 Task: Look for space in Sarzana, Italy from 9th July, 2023 to 16th July, 2023 for 2 adults, 1 child in price range Rs.8000 to Rs.16000. Place can be entire place with 2 bedrooms having 2 beds and 1 bathroom. Property type can be house, flat, guest house. Booking option can be shelf check-in. Required host language is English.
Action: Mouse moved to (499, 137)
Screenshot: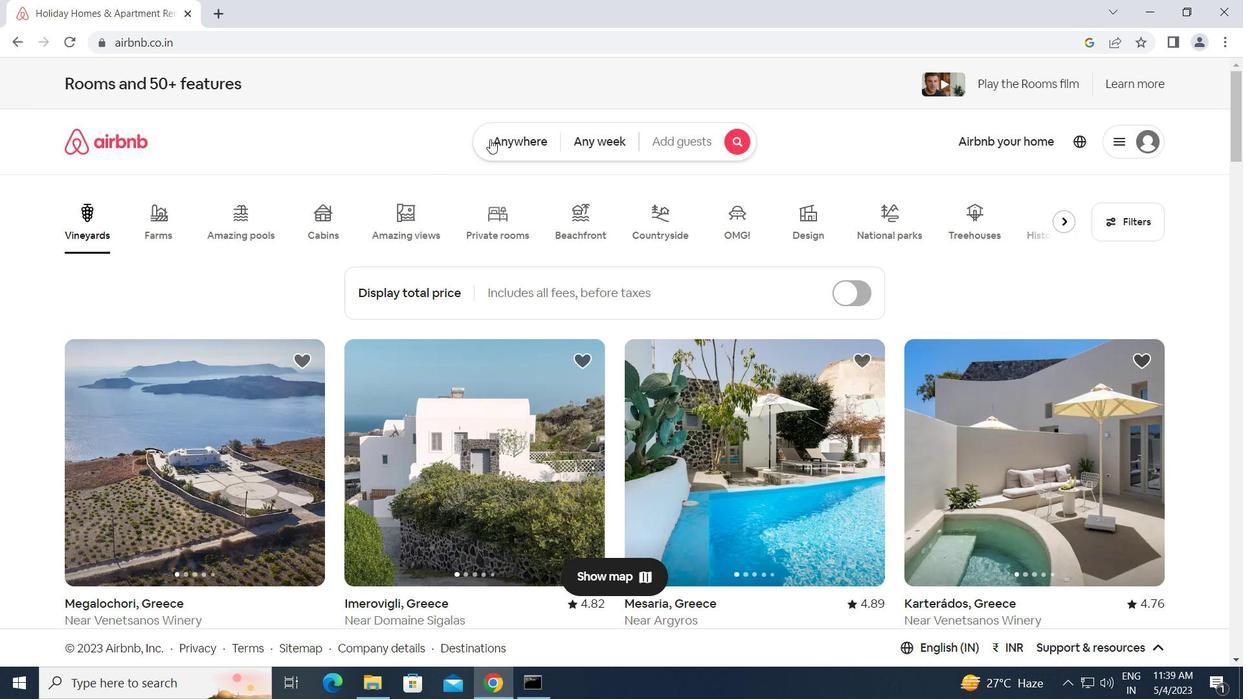 
Action: Mouse pressed left at (499, 137)
Screenshot: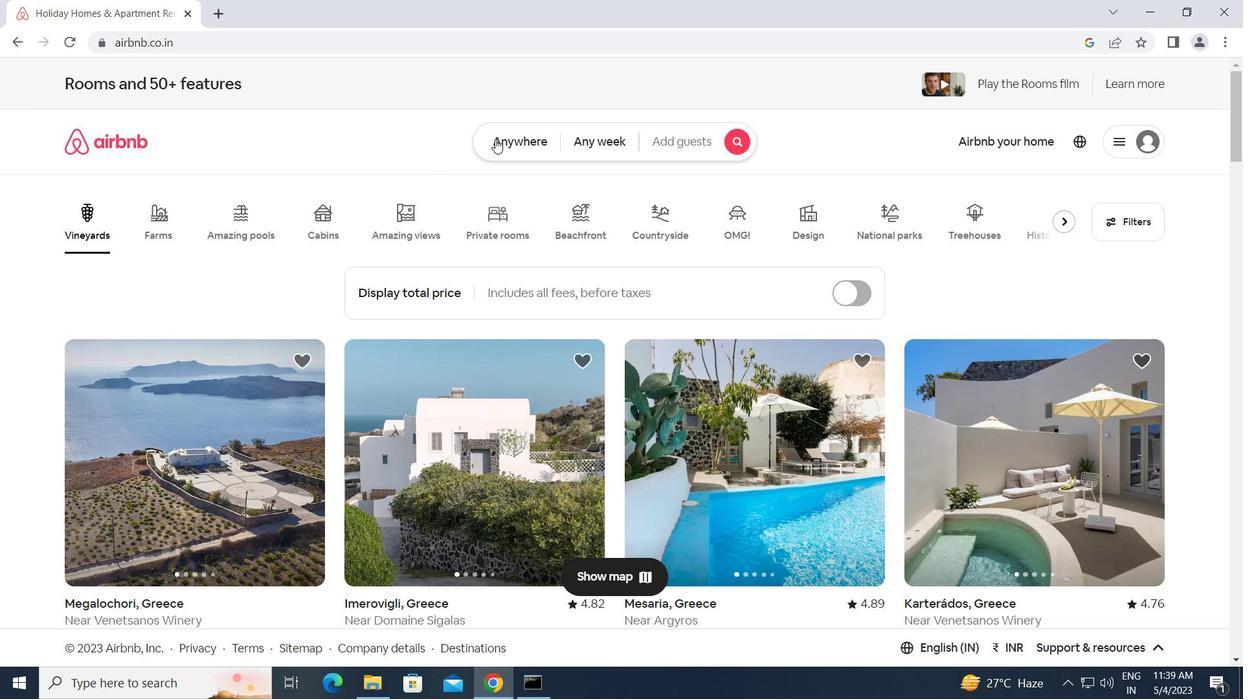 
Action: Mouse moved to (450, 188)
Screenshot: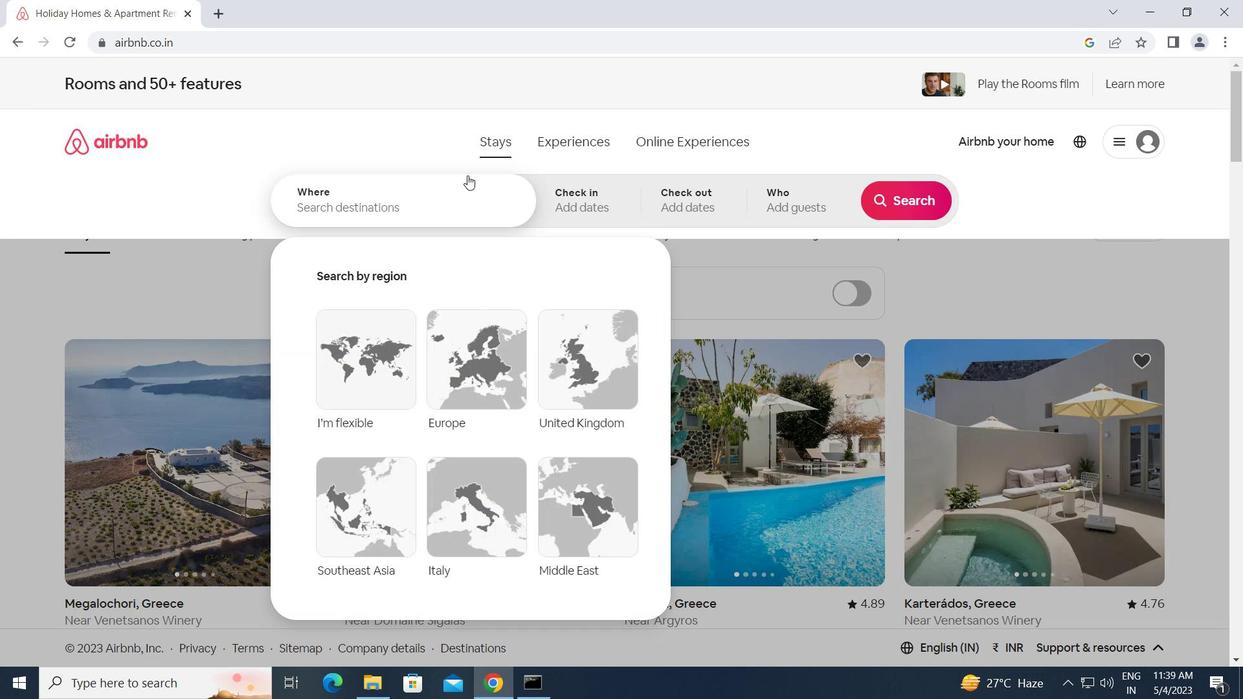 
Action: Mouse pressed left at (450, 188)
Screenshot: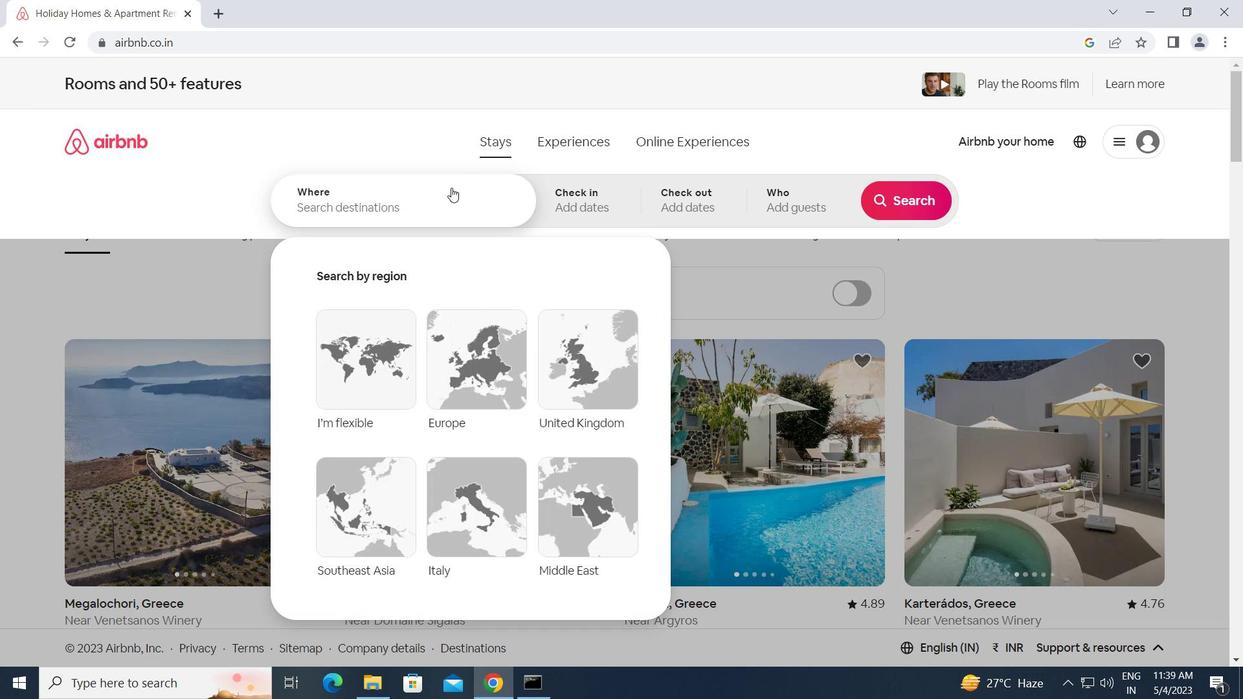 
Action: Mouse moved to (448, 187)
Screenshot: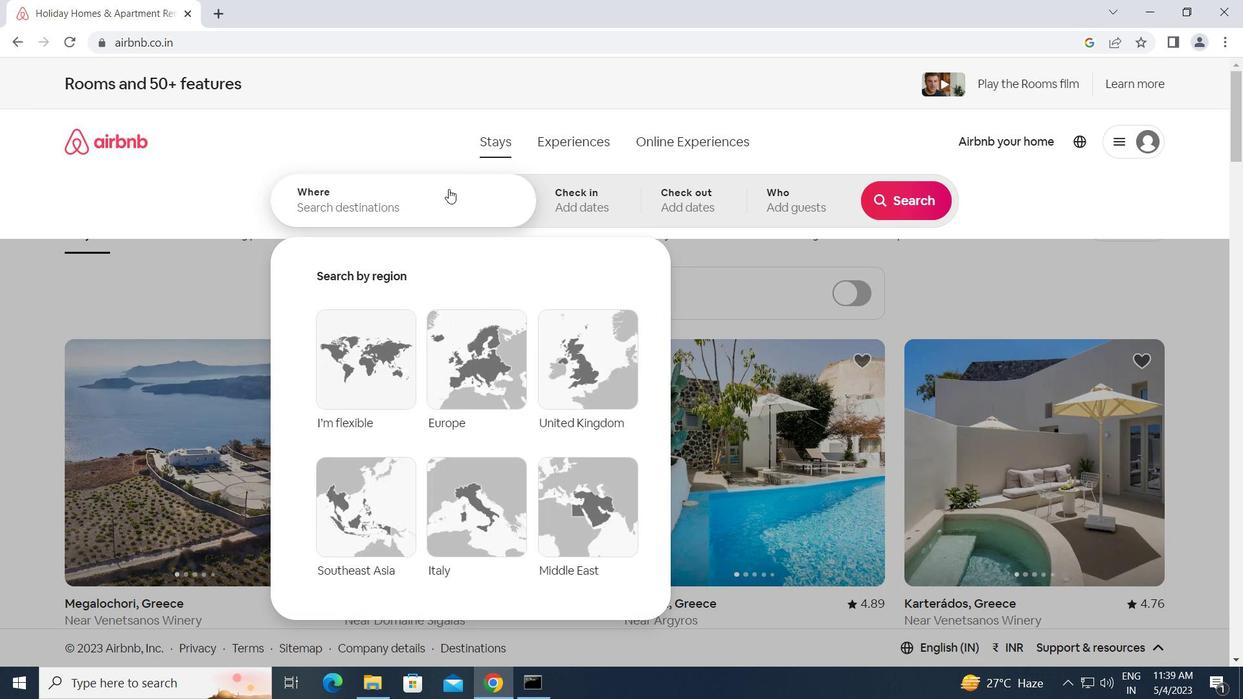 
Action: Key pressed s<Key.caps_lock>arzana,<Key.space><Key.caps_lock>i<Key.caps_lock>taly<Key.enter>
Screenshot: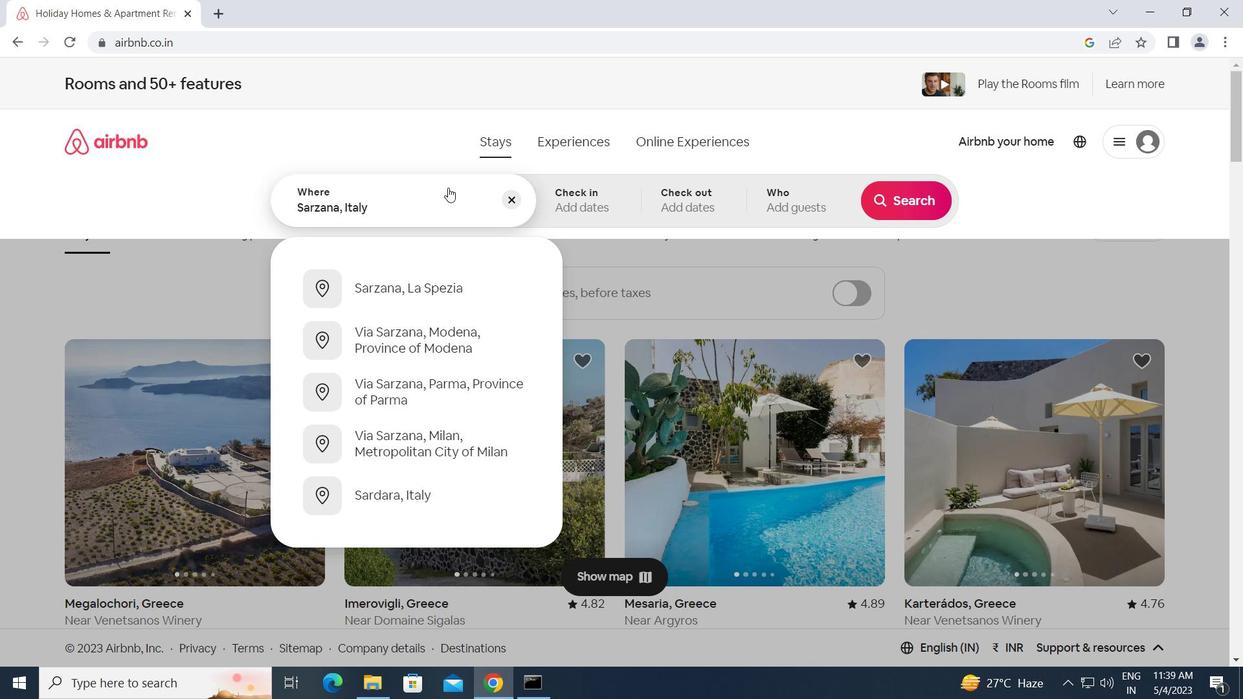 
Action: Mouse moved to (905, 328)
Screenshot: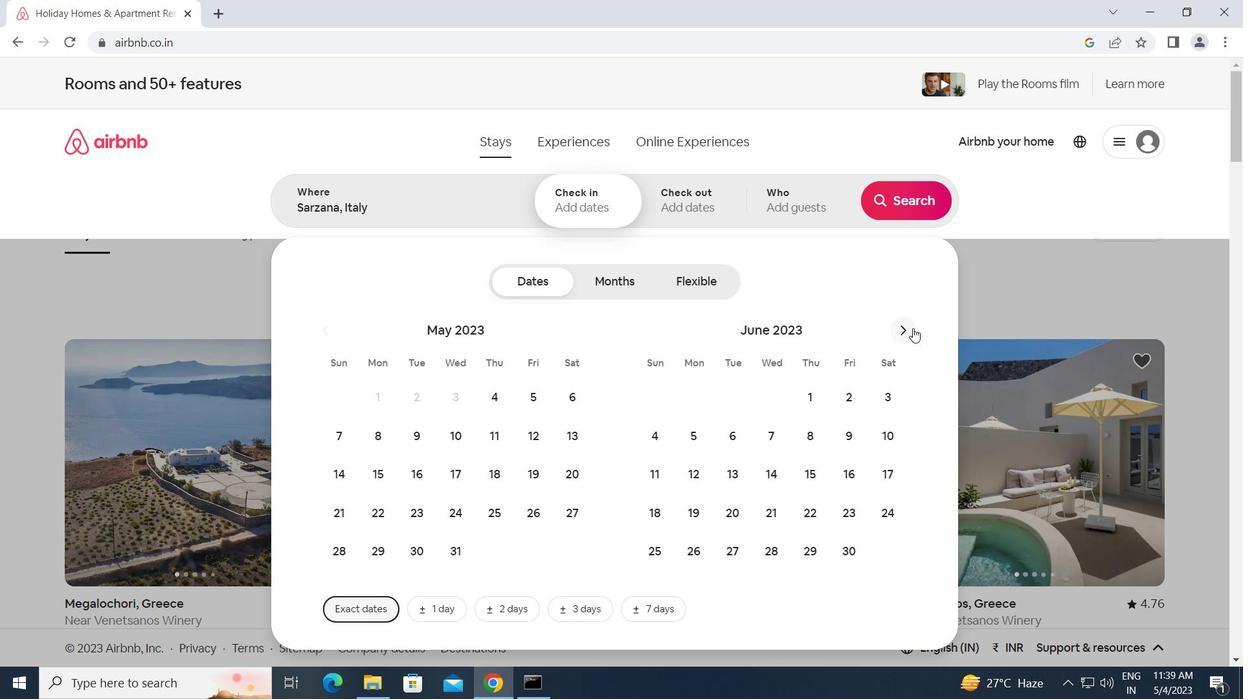 
Action: Mouse pressed left at (905, 328)
Screenshot: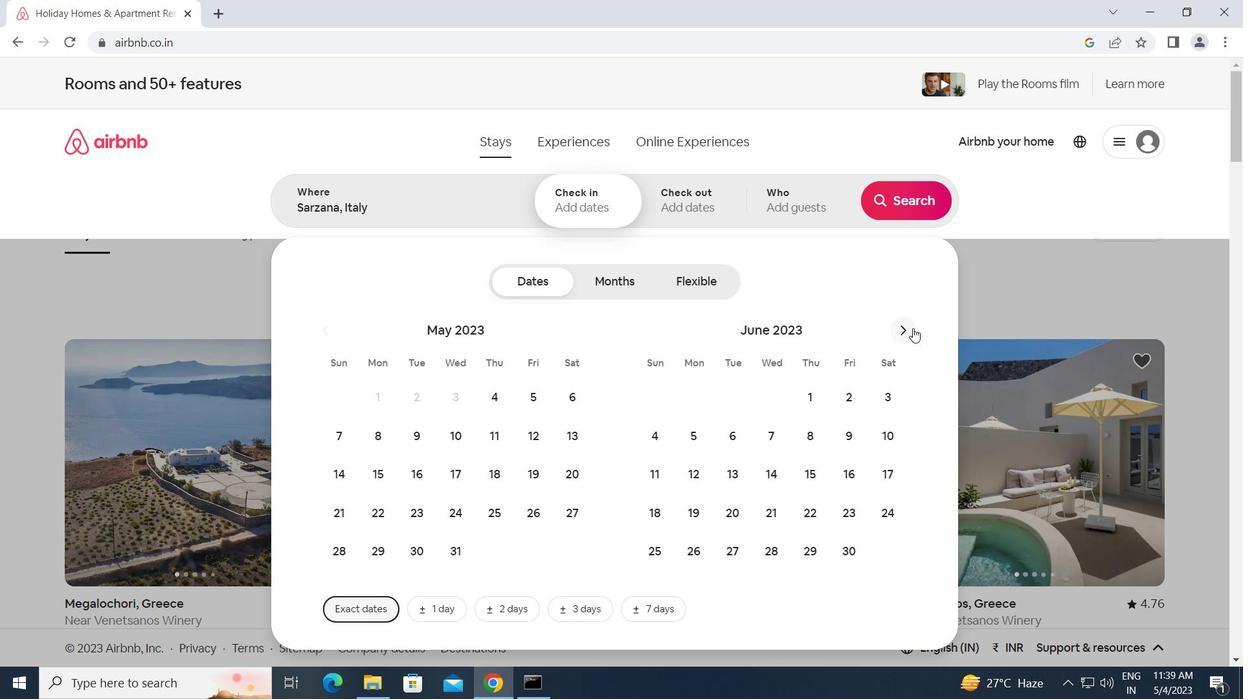 
Action: Mouse moved to (656, 478)
Screenshot: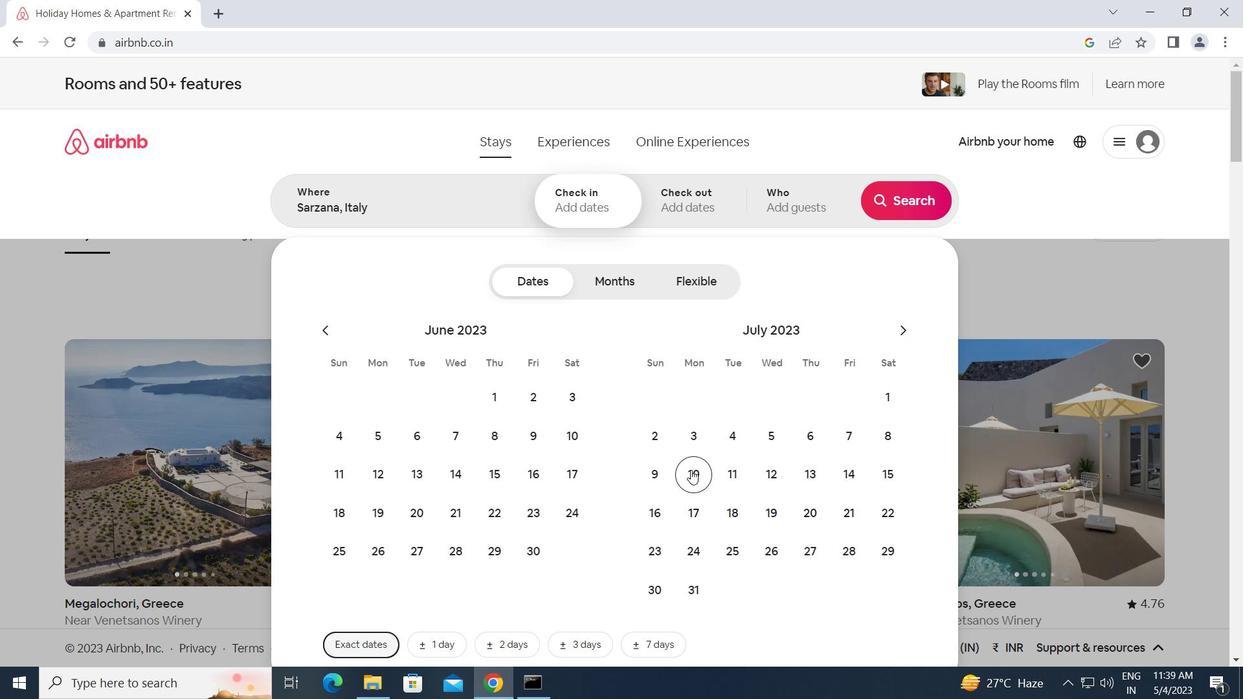 
Action: Mouse pressed left at (656, 478)
Screenshot: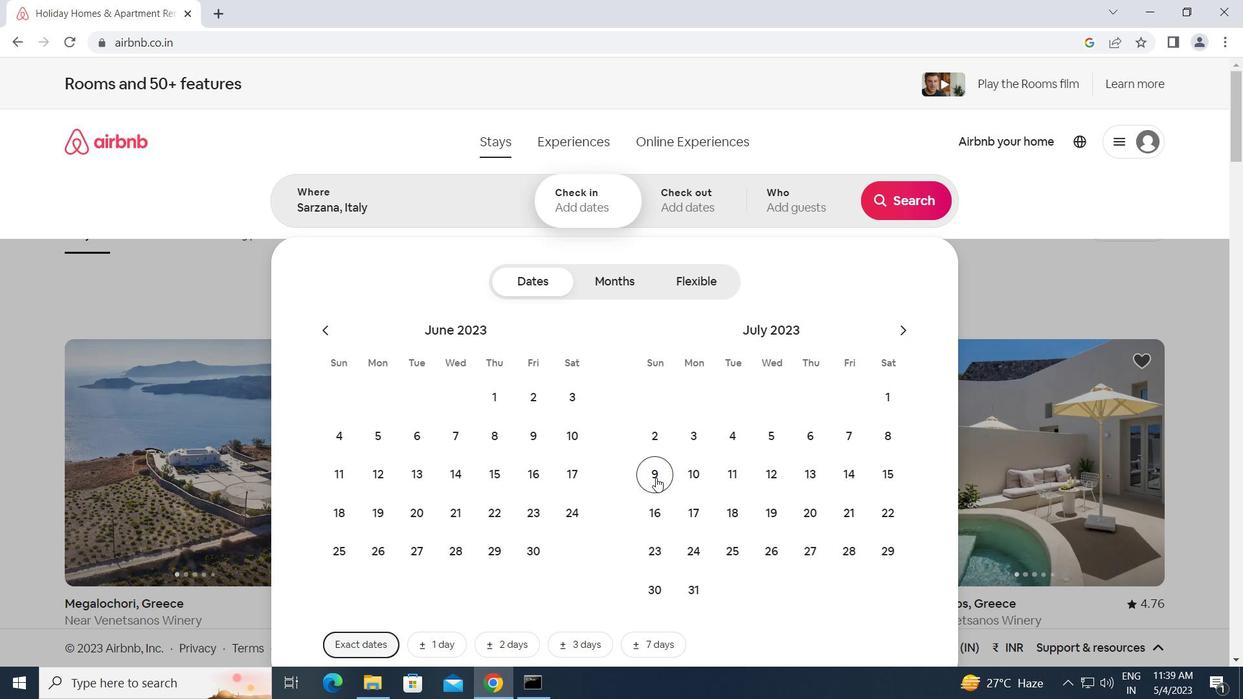 
Action: Mouse moved to (655, 516)
Screenshot: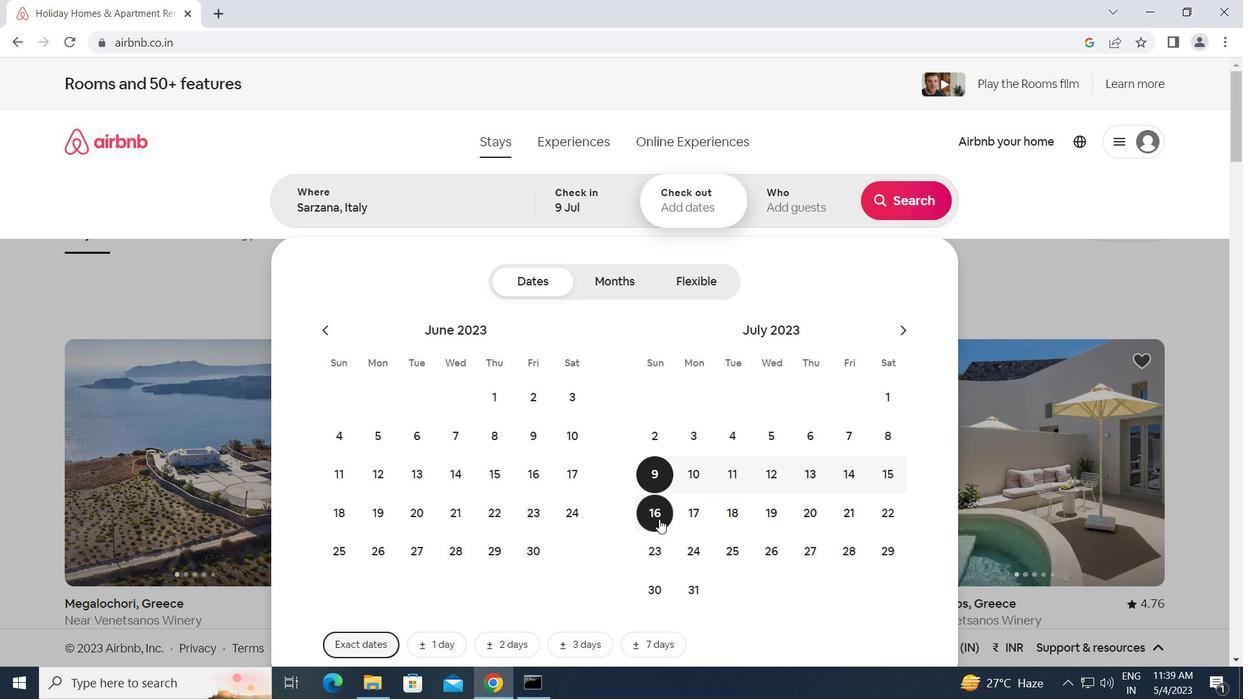 
Action: Mouse pressed left at (655, 516)
Screenshot: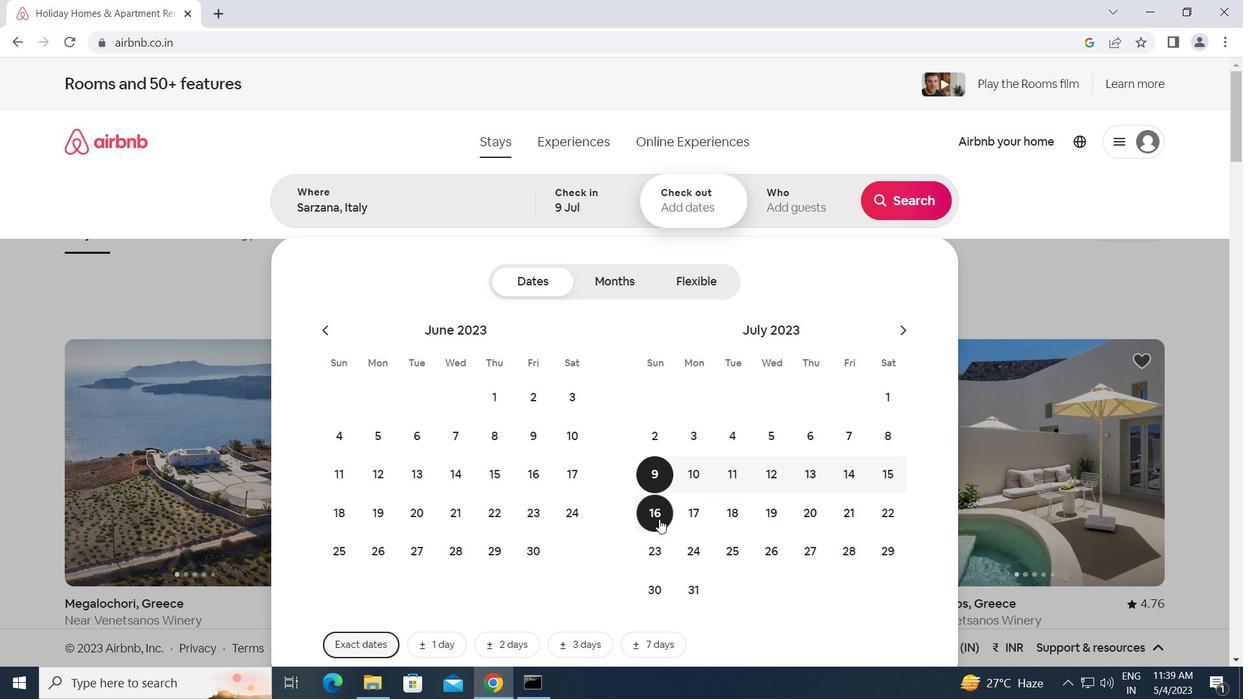 
Action: Mouse moved to (790, 202)
Screenshot: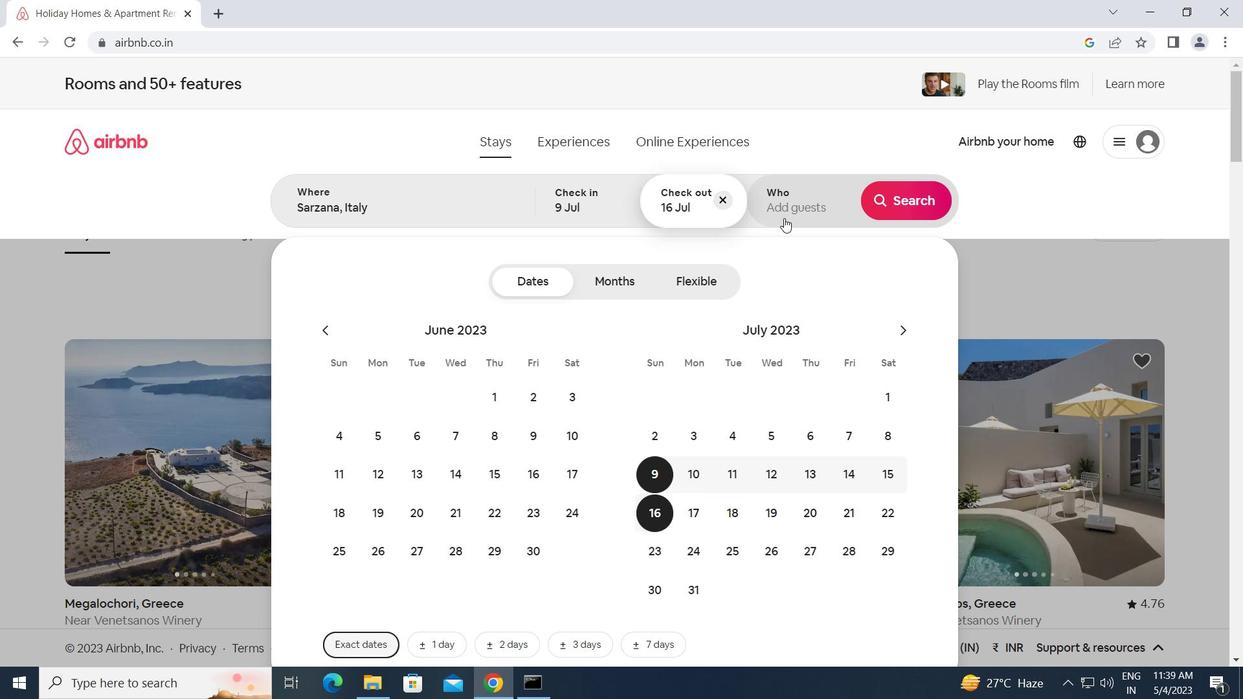 
Action: Mouse pressed left at (790, 202)
Screenshot: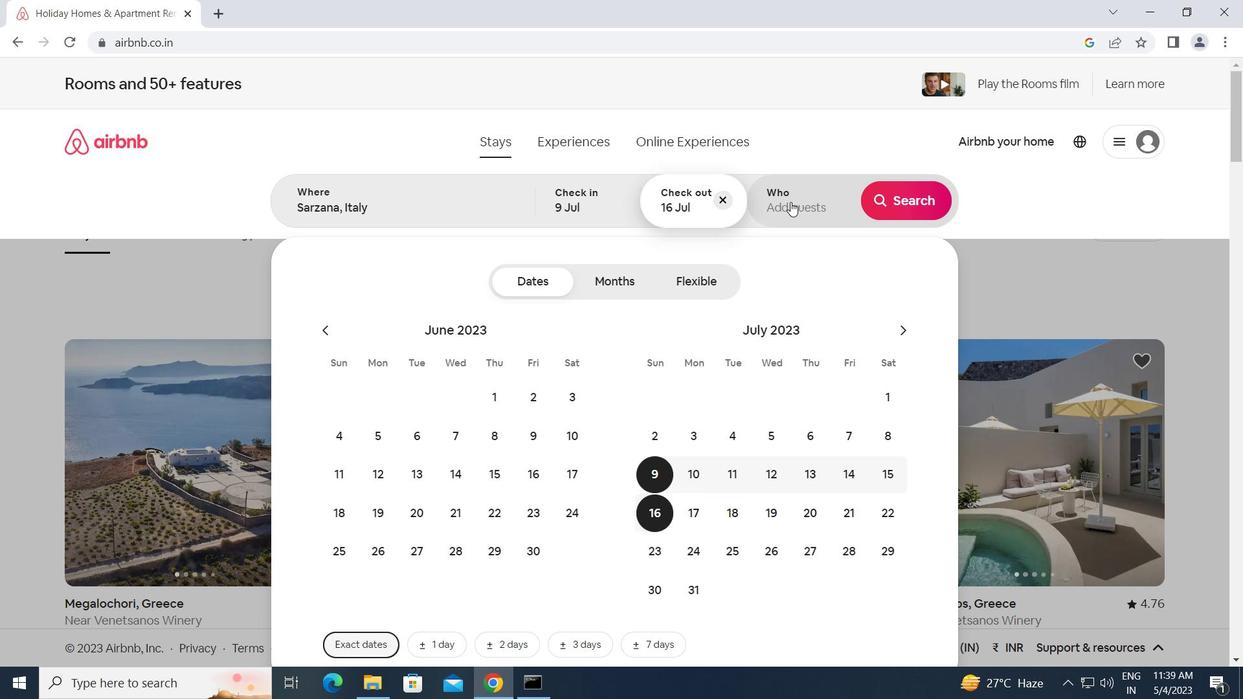 
Action: Mouse moved to (907, 284)
Screenshot: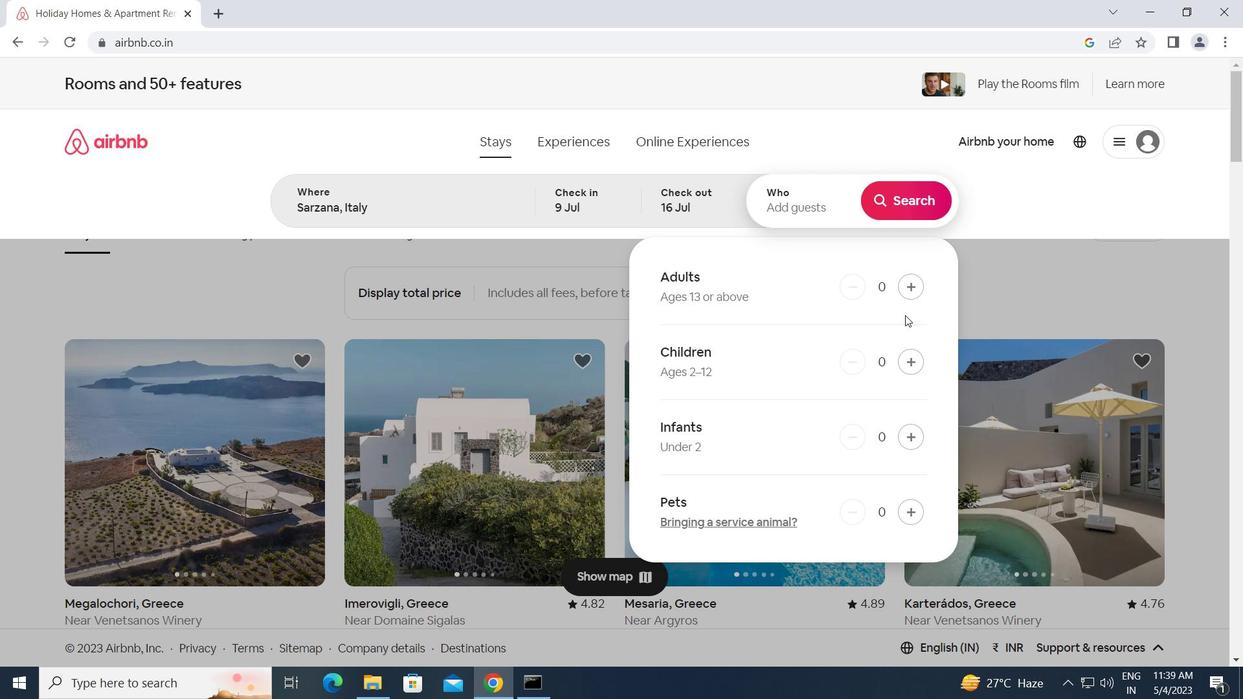 
Action: Mouse pressed left at (907, 284)
Screenshot: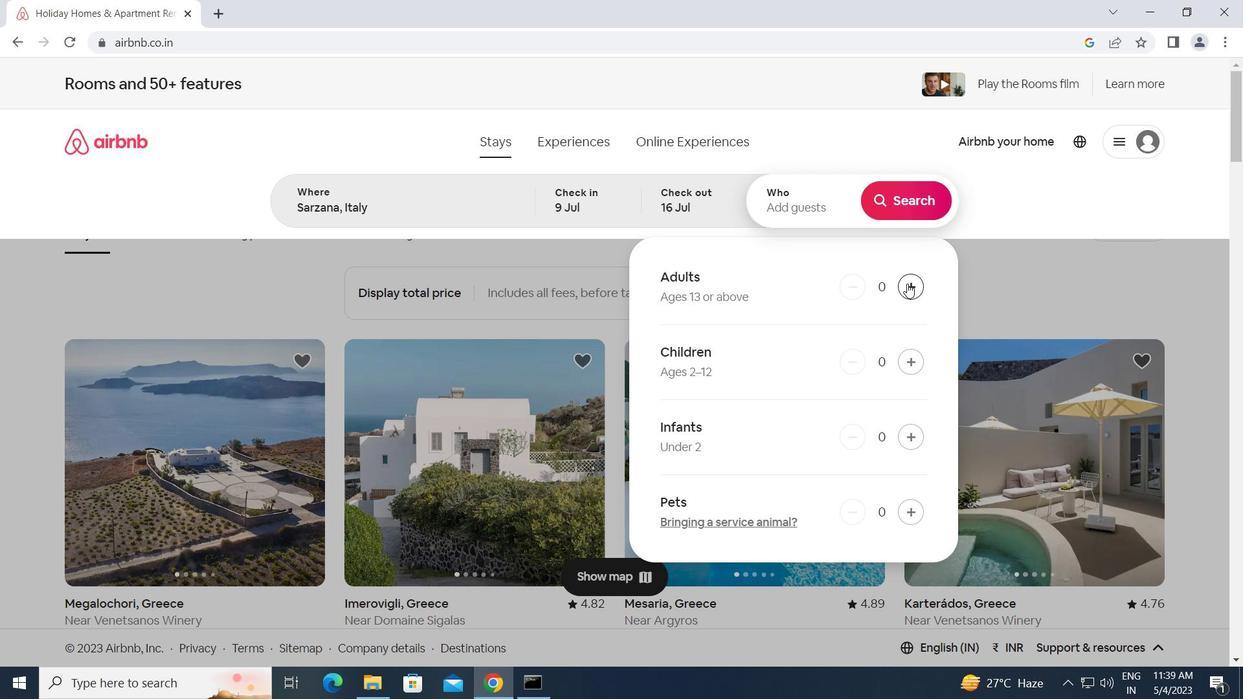 
Action: Mouse pressed left at (907, 284)
Screenshot: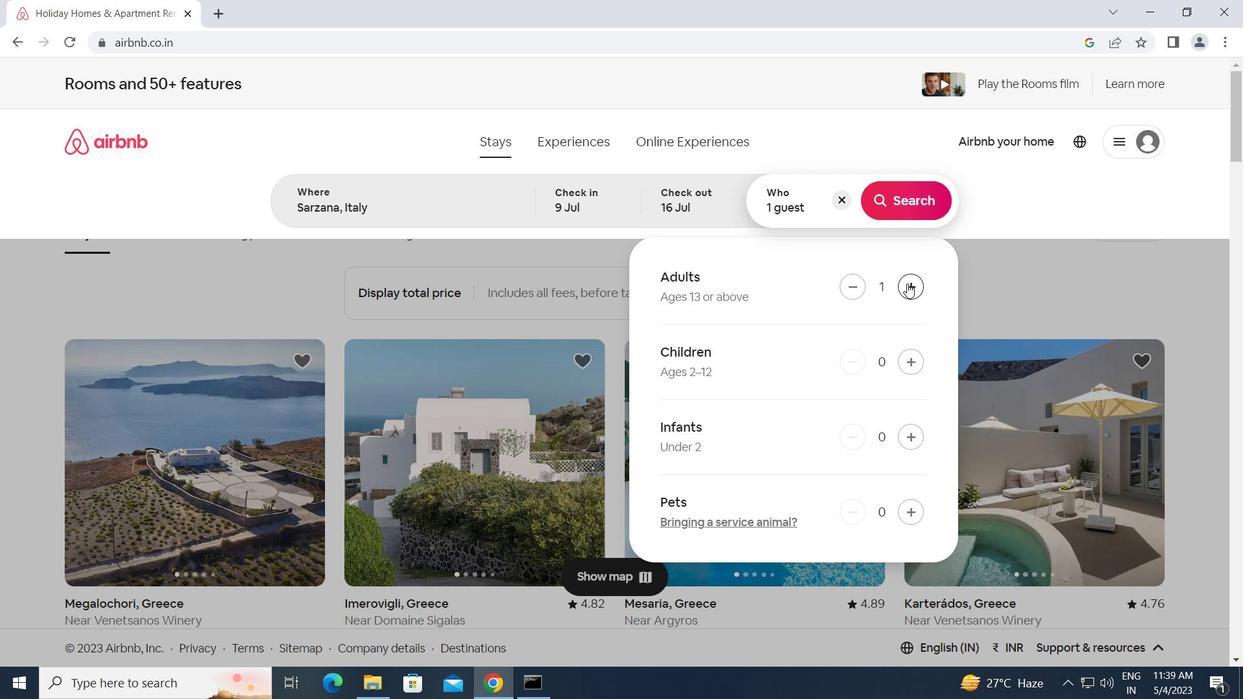 
Action: Mouse moved to (916, 363)
Screenshot: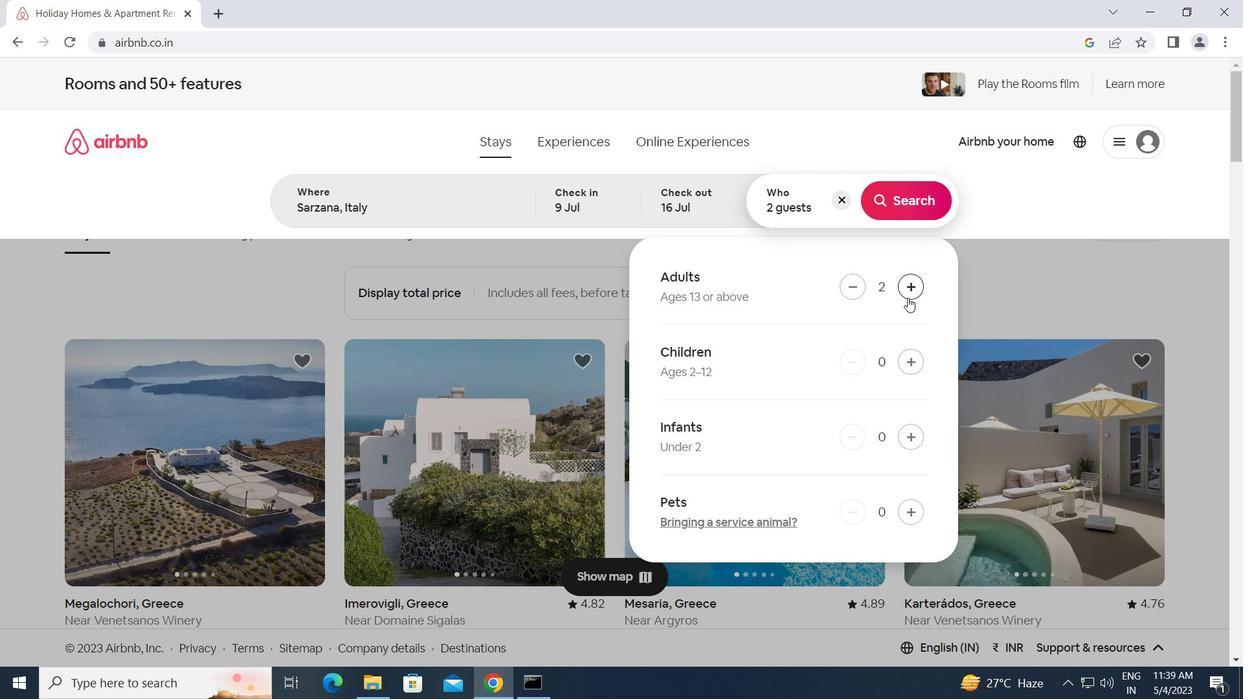 
Action: Mouse pressed left at (916, 363)
Screenshot: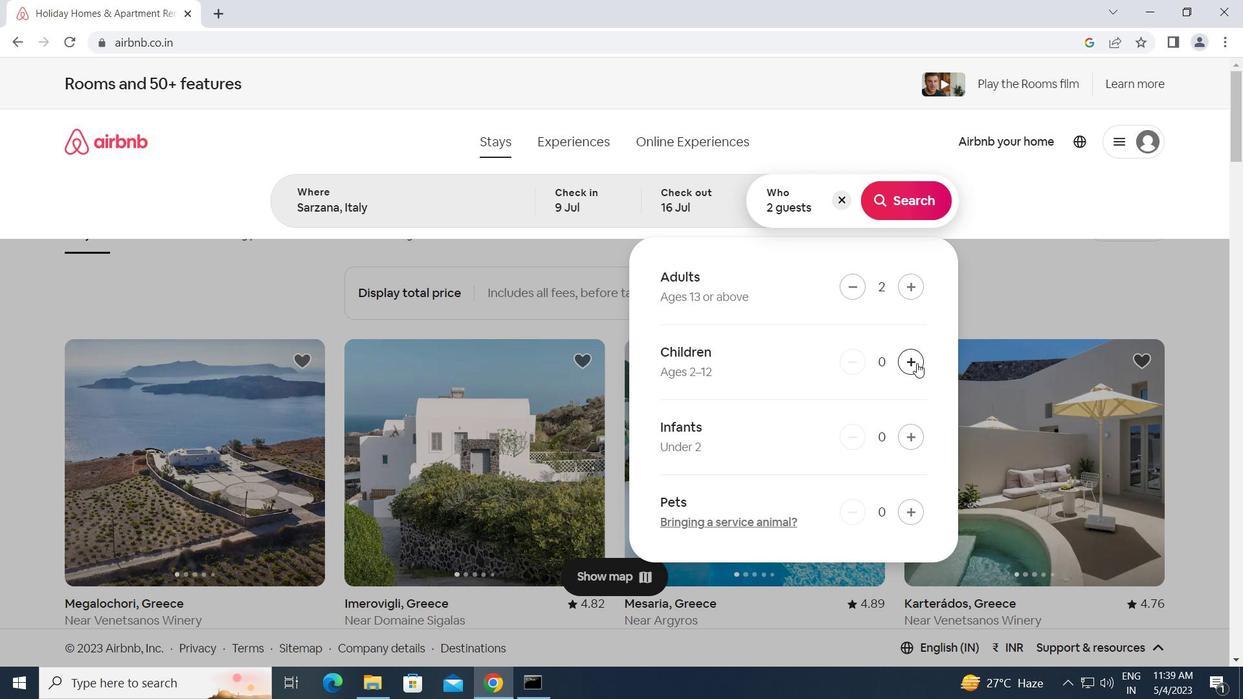 
Action: Mouse moved to (898, 203)
Screenshot: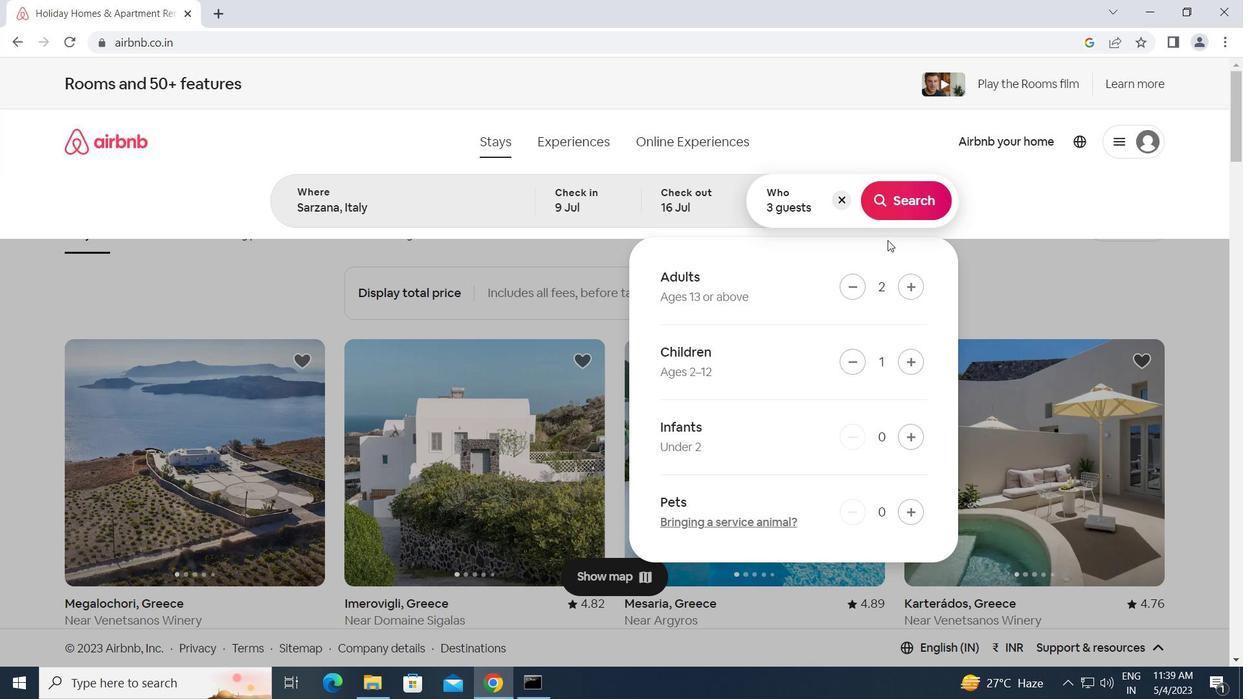 
Action: Mouse pressed left at (898, 203)
Screenshot: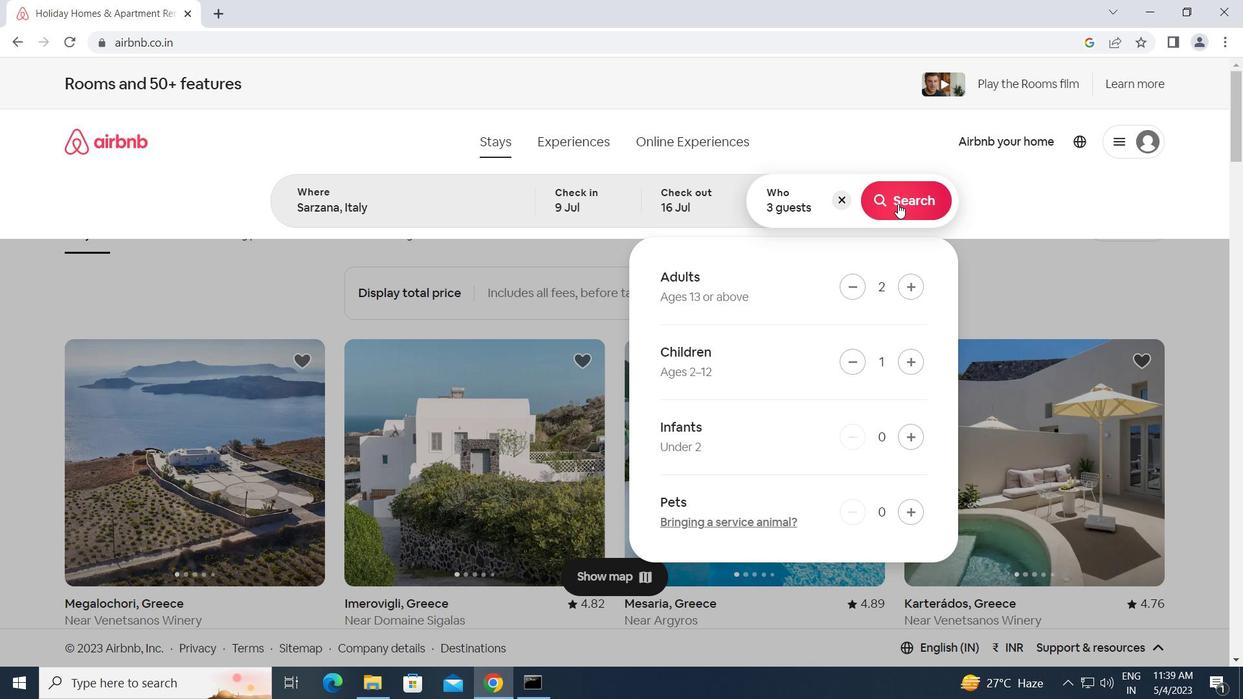 
Action: Mouse moved to (1173, 154)
Screenshot: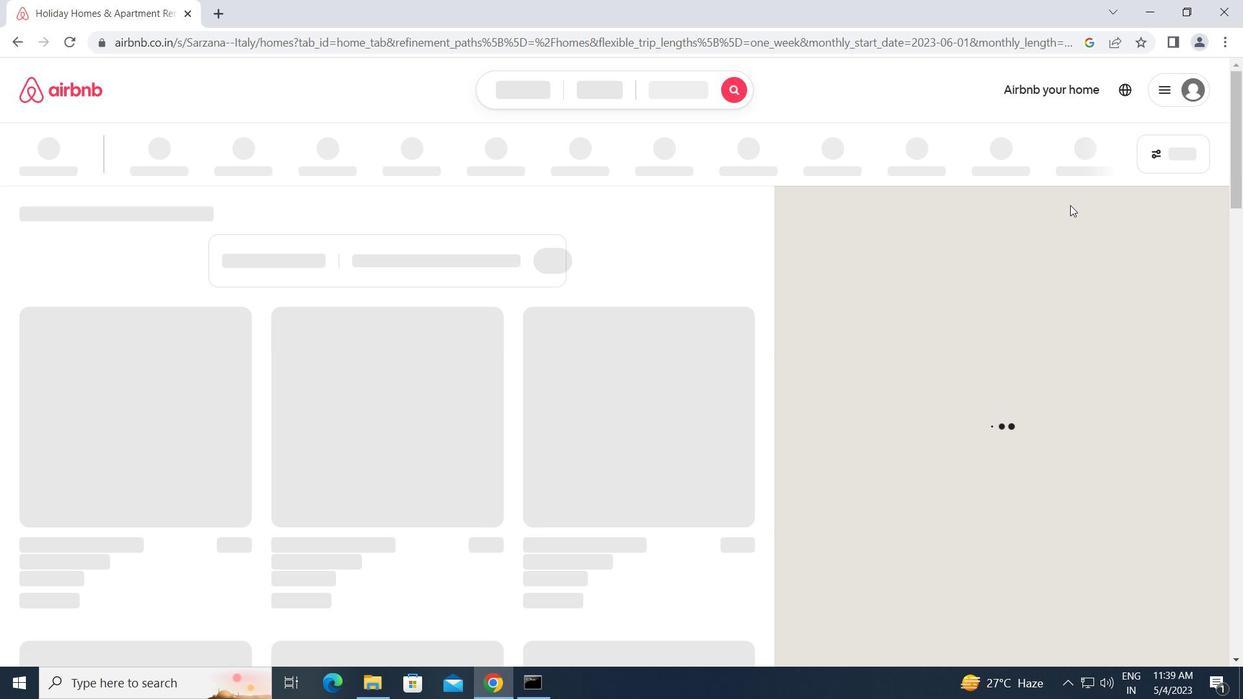 
Action: Mouse pressed left at (1173, 154)
Screenshot: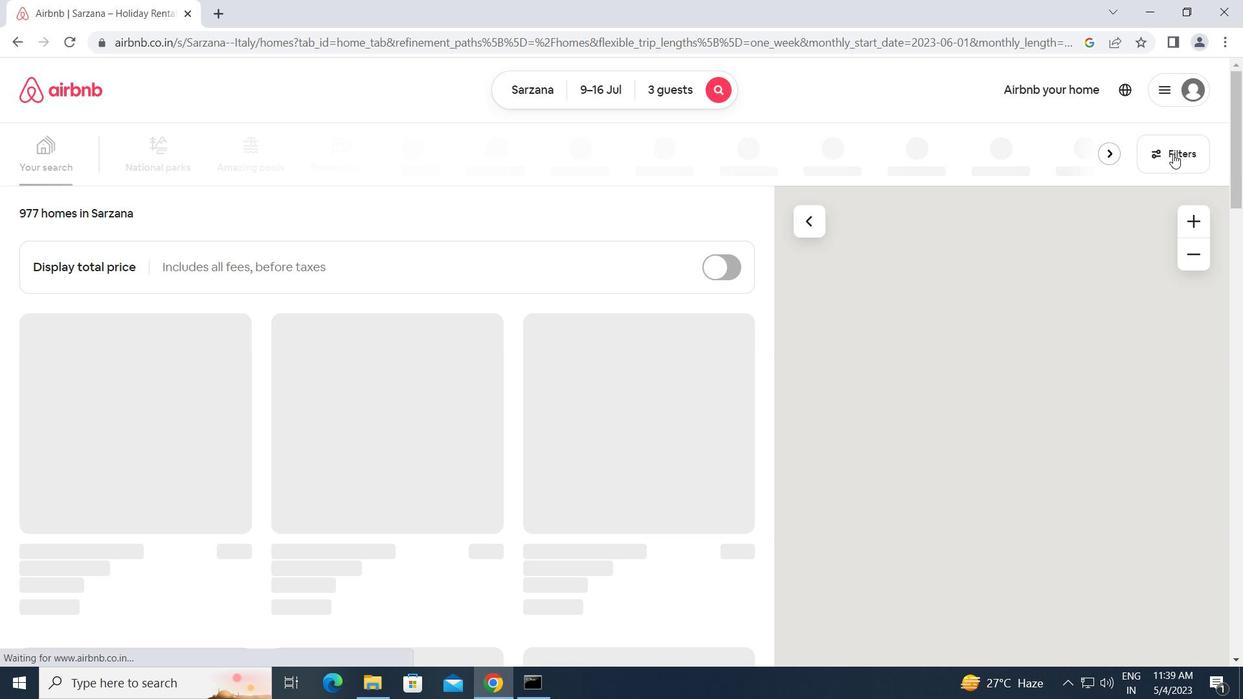 
Action: Mouse moved to (416, 359)
Screenshot: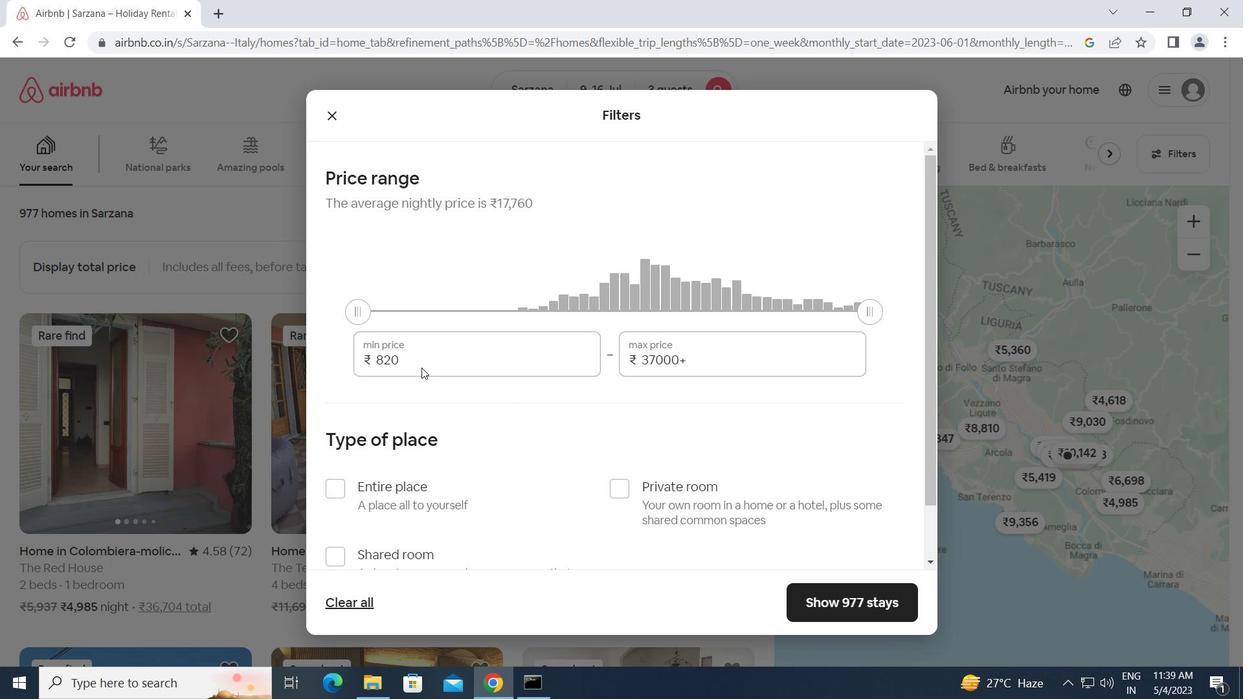
Action: Mouse pressed left at (416, 359)
Screenshot: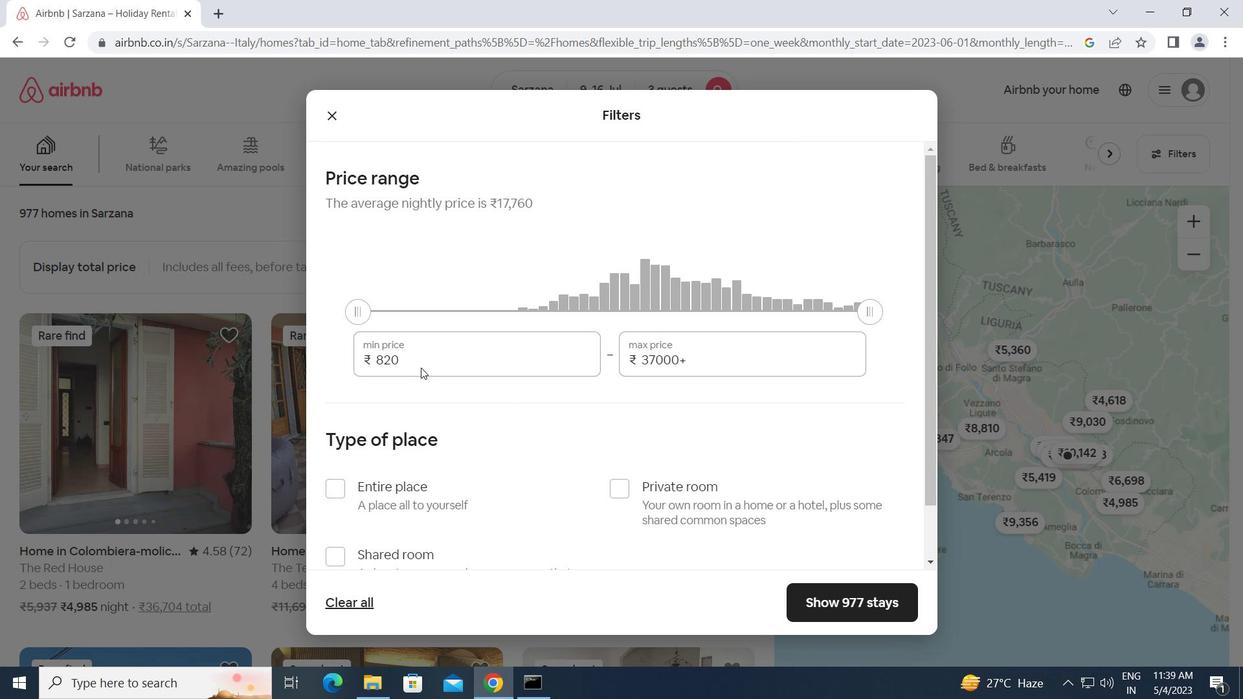 
Action: Mouse moved to (374, 362)
Screenshot: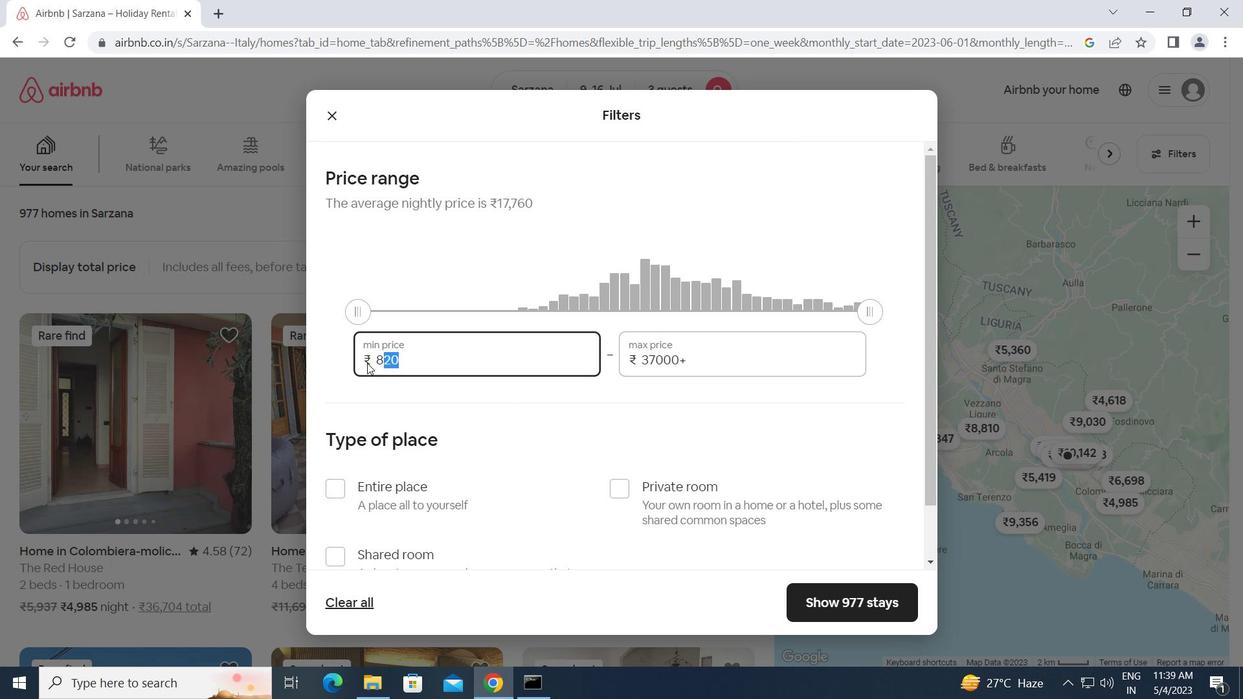 
Action: Key pressed 8000<Key.tab>16000
Screenshot: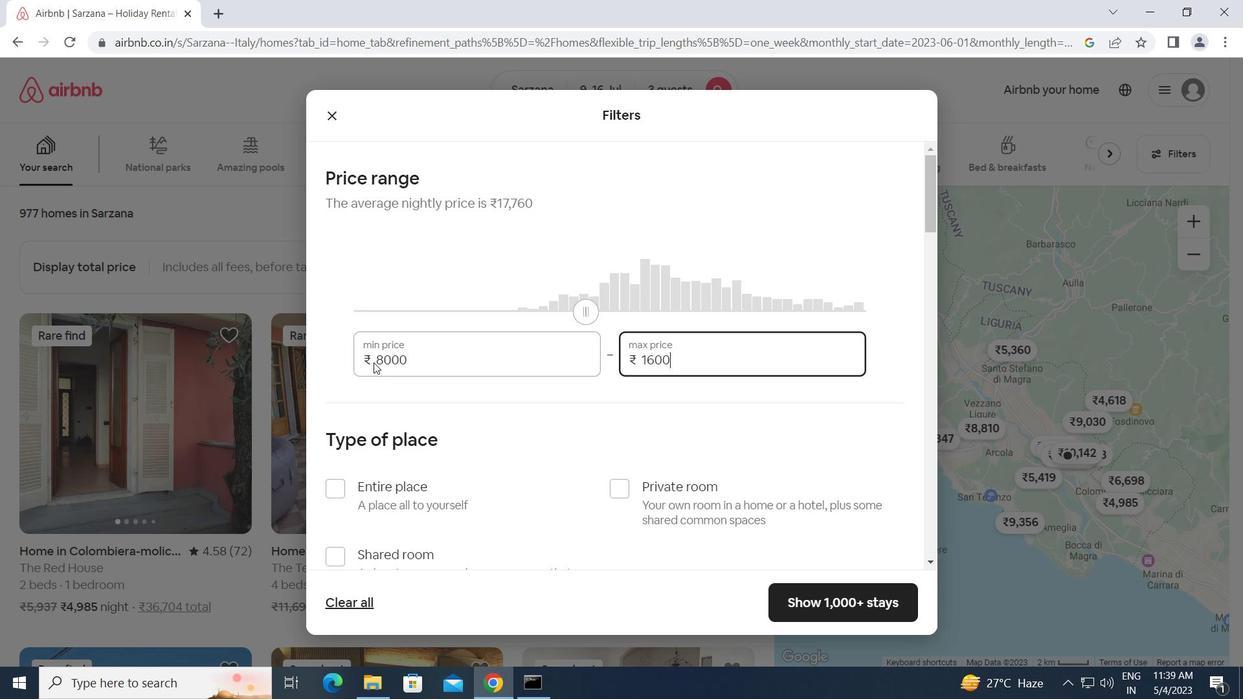 
Action: Mouse moved to (480, 448)
Screenshot: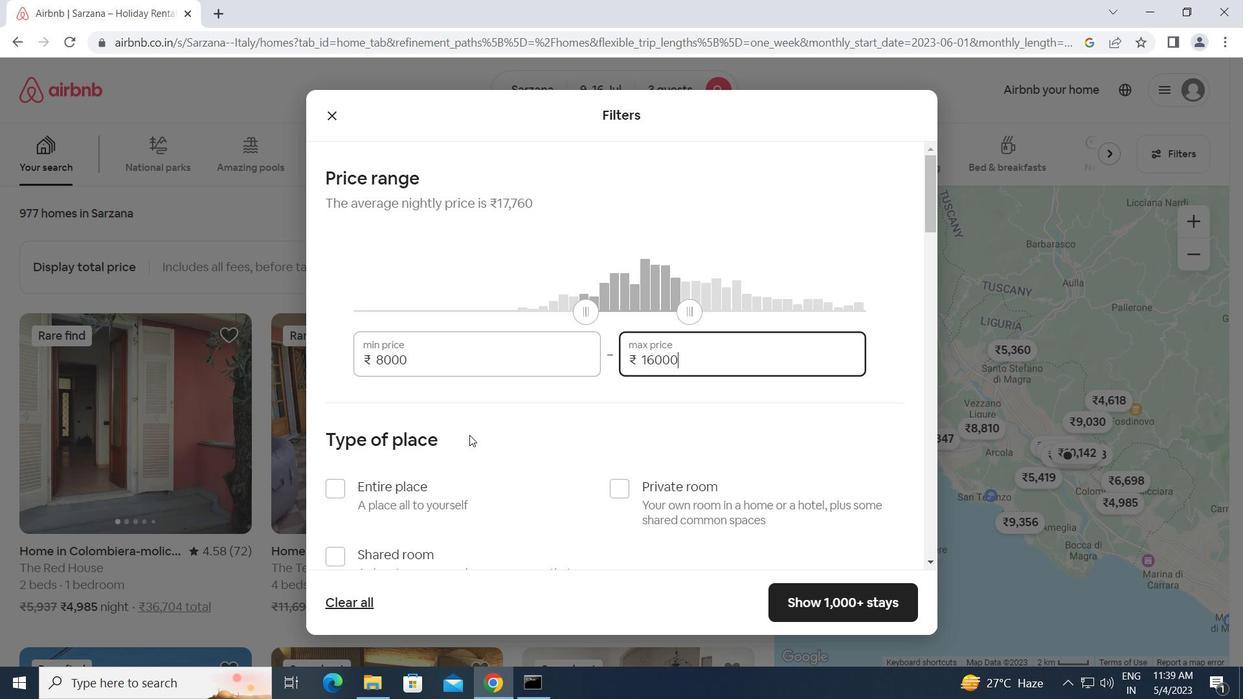 
Action: Mouse scrolled (480, 448) with delta (0, 0)
Screenshot: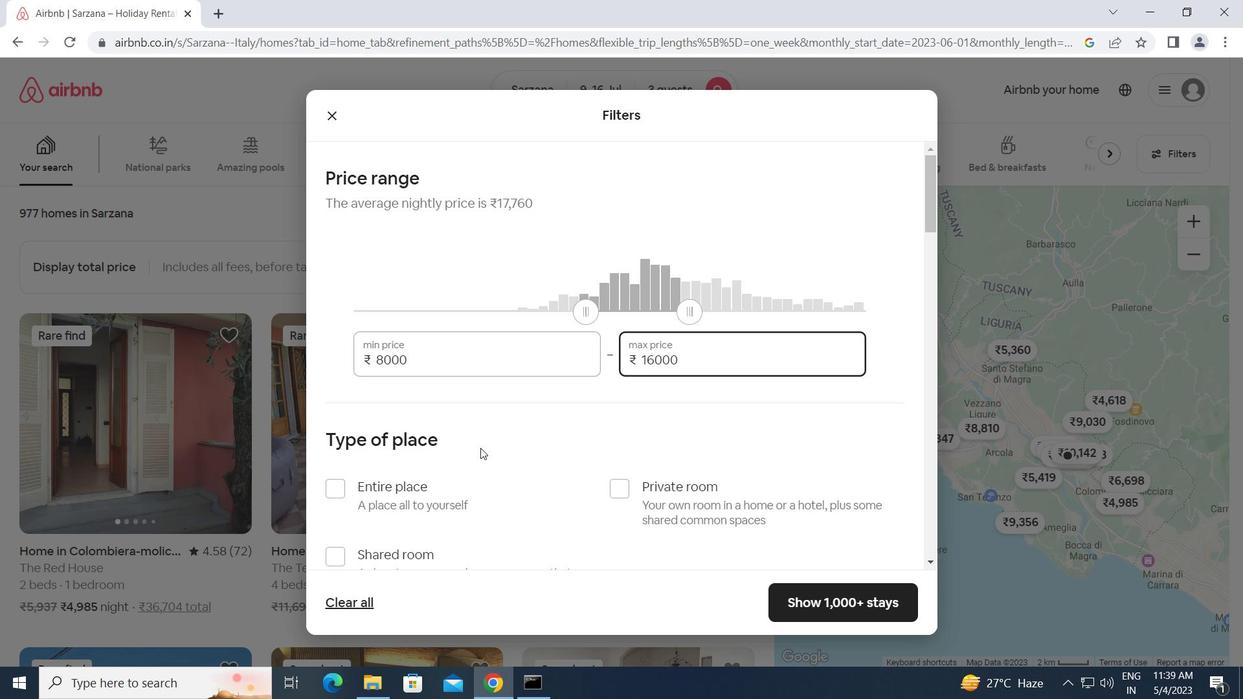 
Action: Mouse moved to (332, 400)
Screenshot: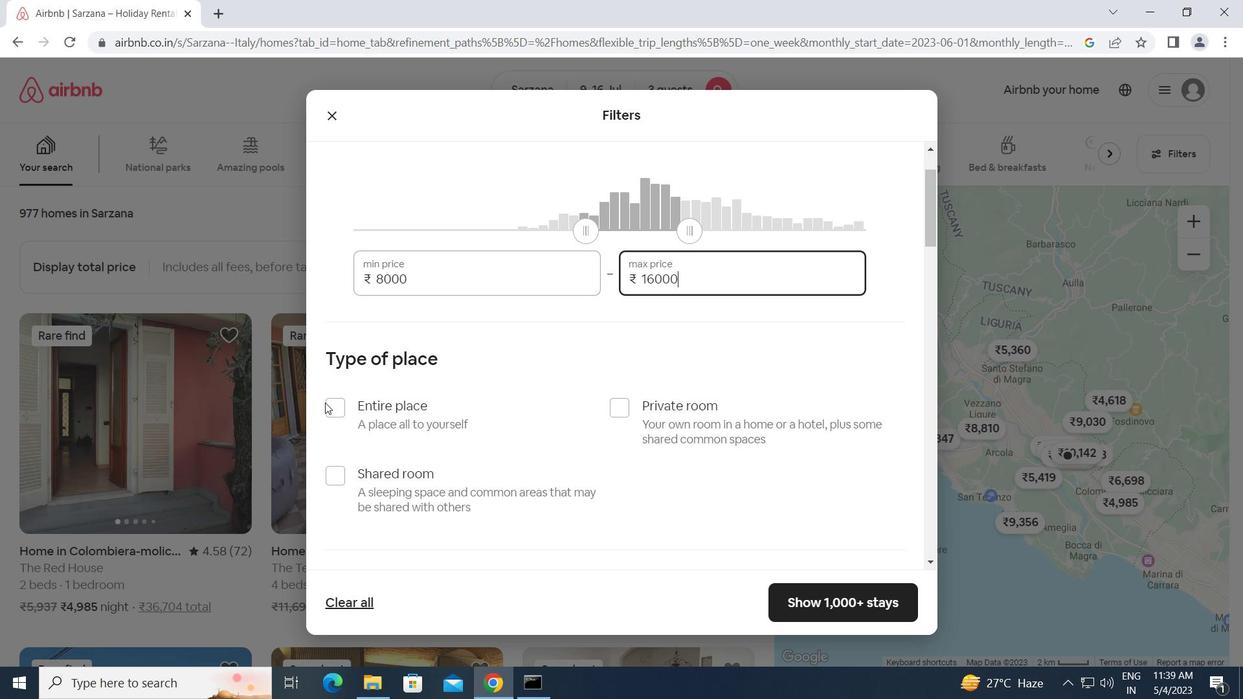 
Action: Mouse pressed left at (332, 400)
Screenshot: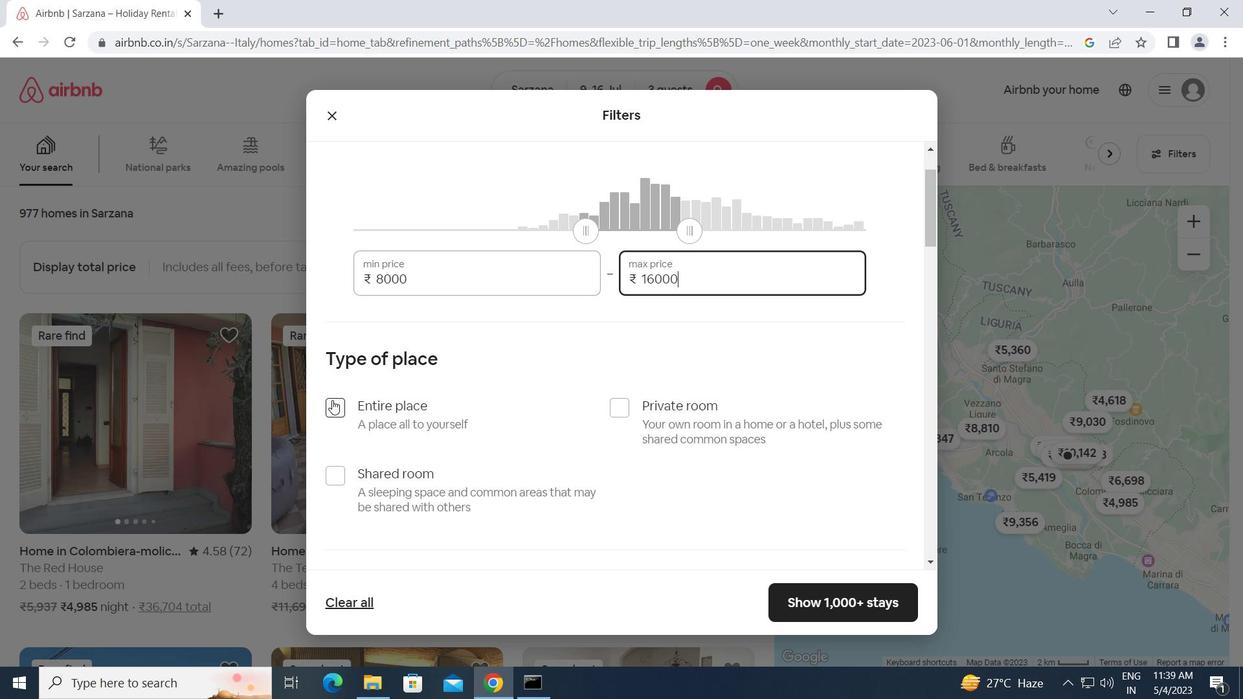 
Action: Mouse moved to (430, 448)
Screenshot: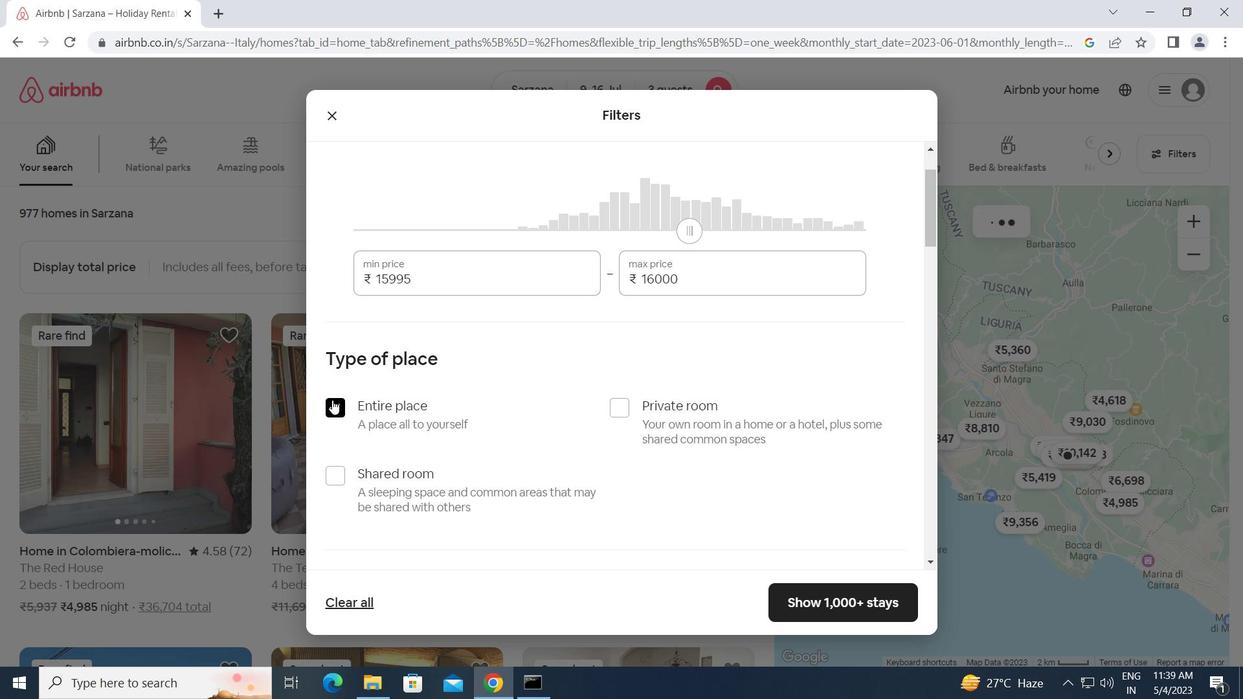 
Action: Mouse scrolled (430, 447) with delta (0, 0)
Screenshot: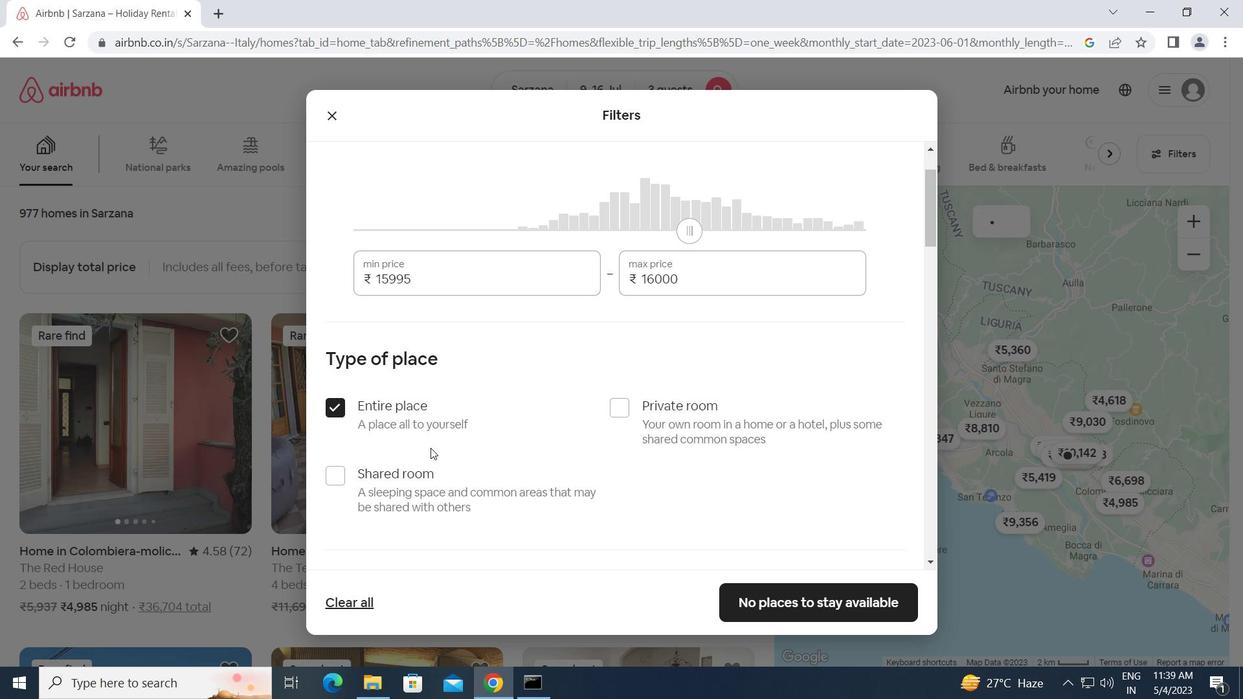 
Action: Mouse scrolled (430, 447) with delta (0, 0)
Screenshot: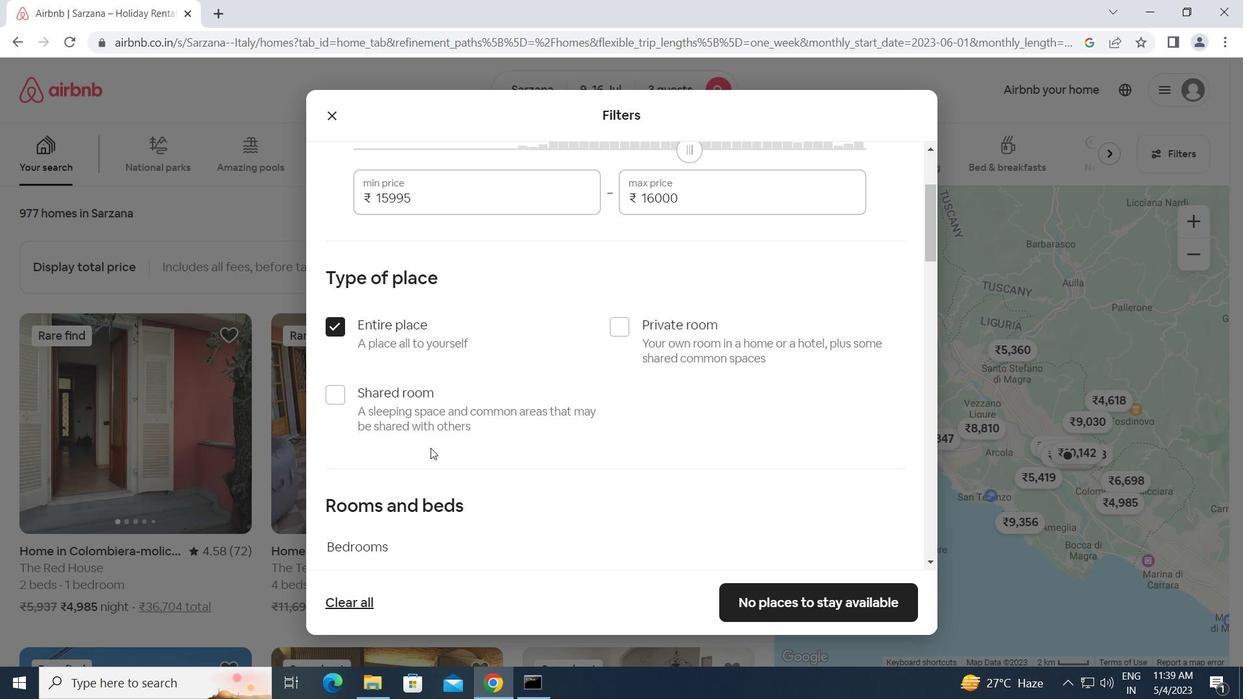 
Action: Mouse scrolled (430, 447) with delta (0, 0)
Screenshot: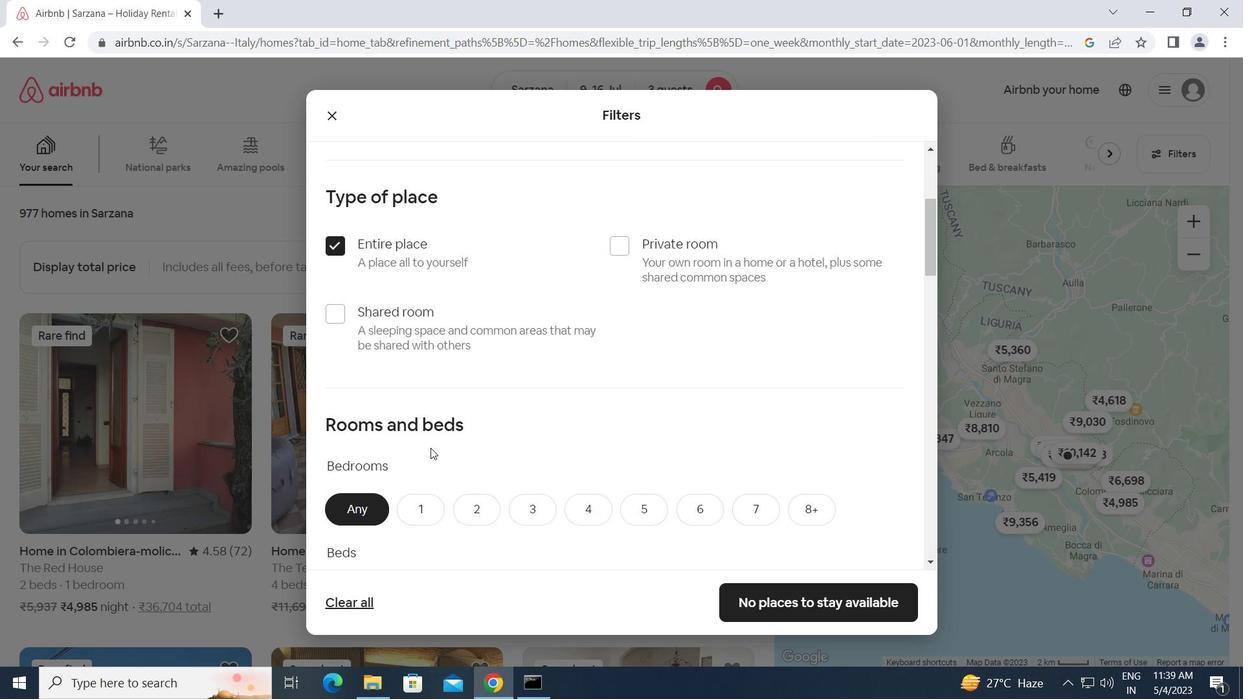 
Action: Mouse moved to (485, 433)
Screenshot: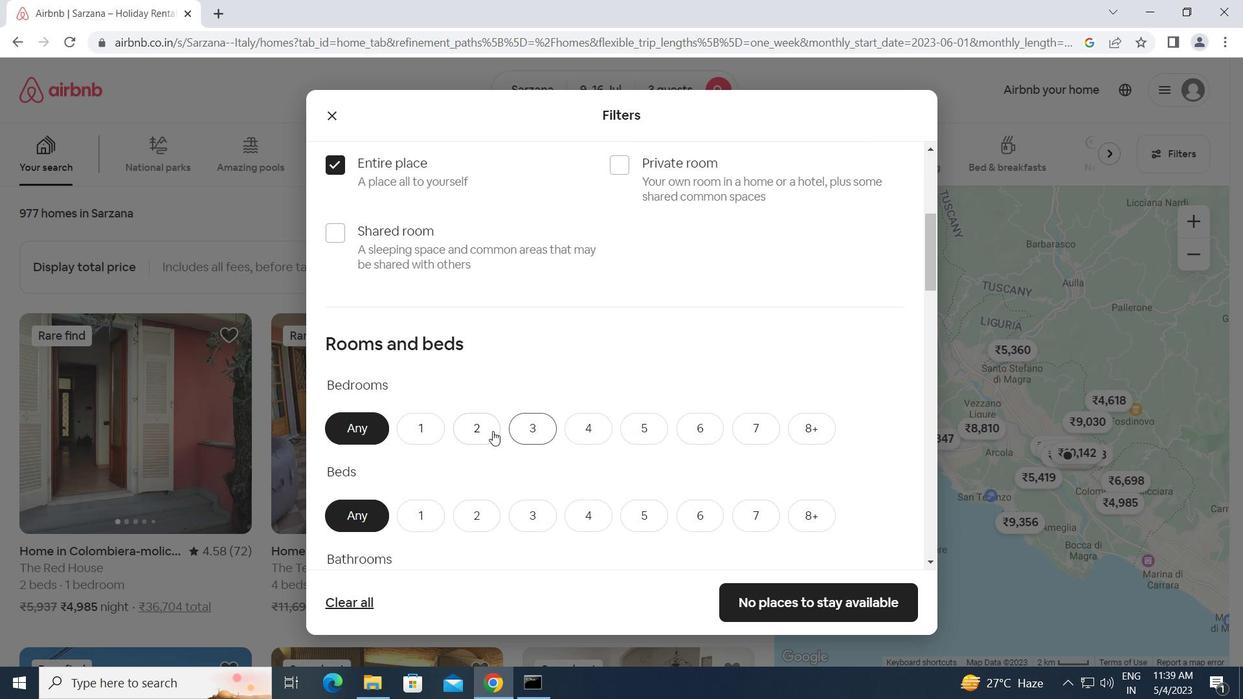 
Action: Mouse pressed left at (485, 433)
Screenshot: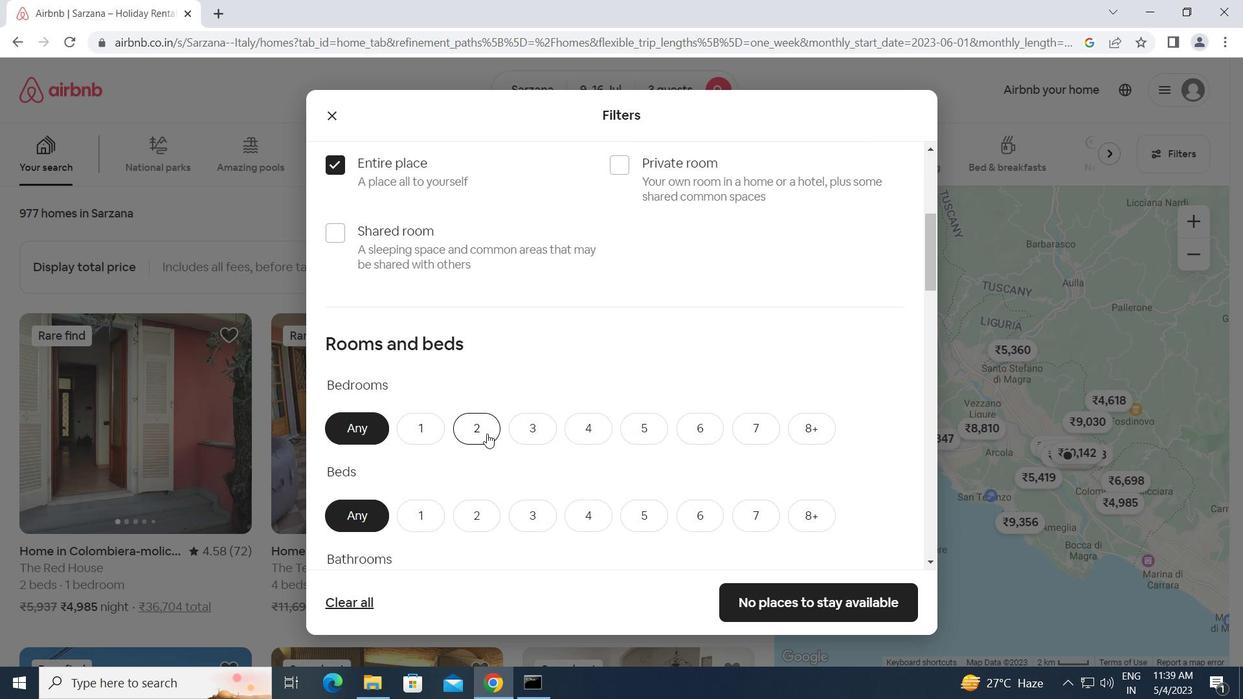 
Action: Mouse moved to (487, 515)
Screenshot: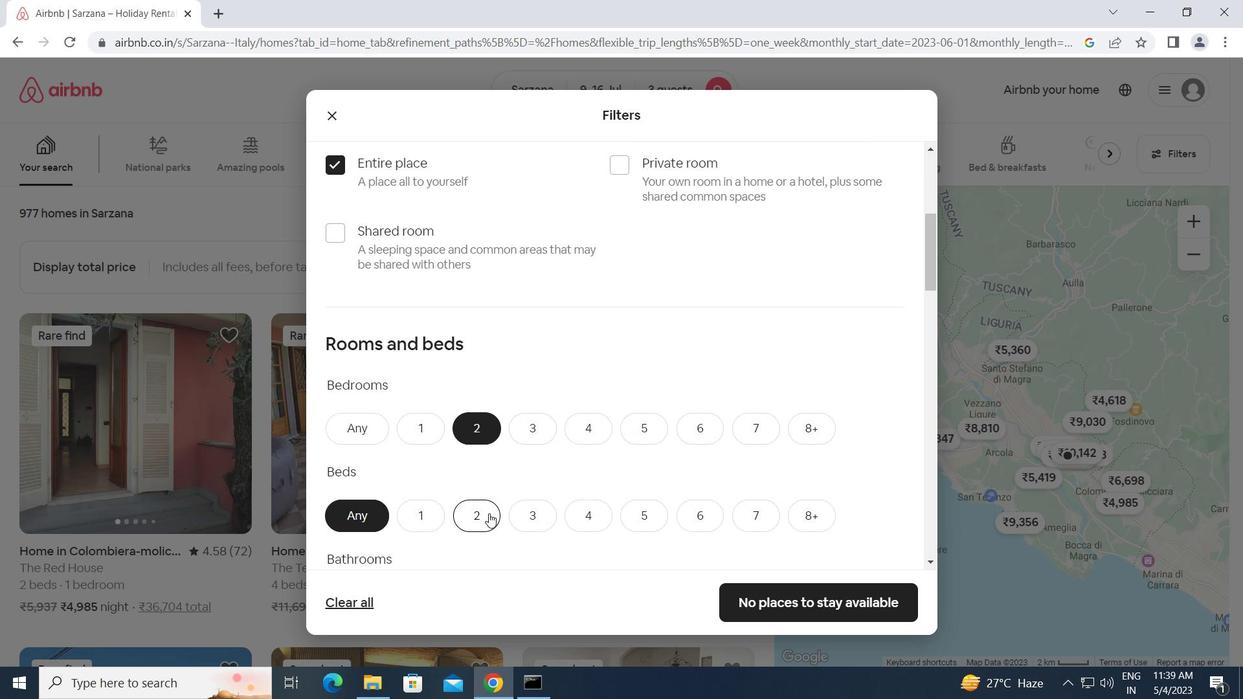 
Action: Mouse pressed left at (487, 515)
Screenshot: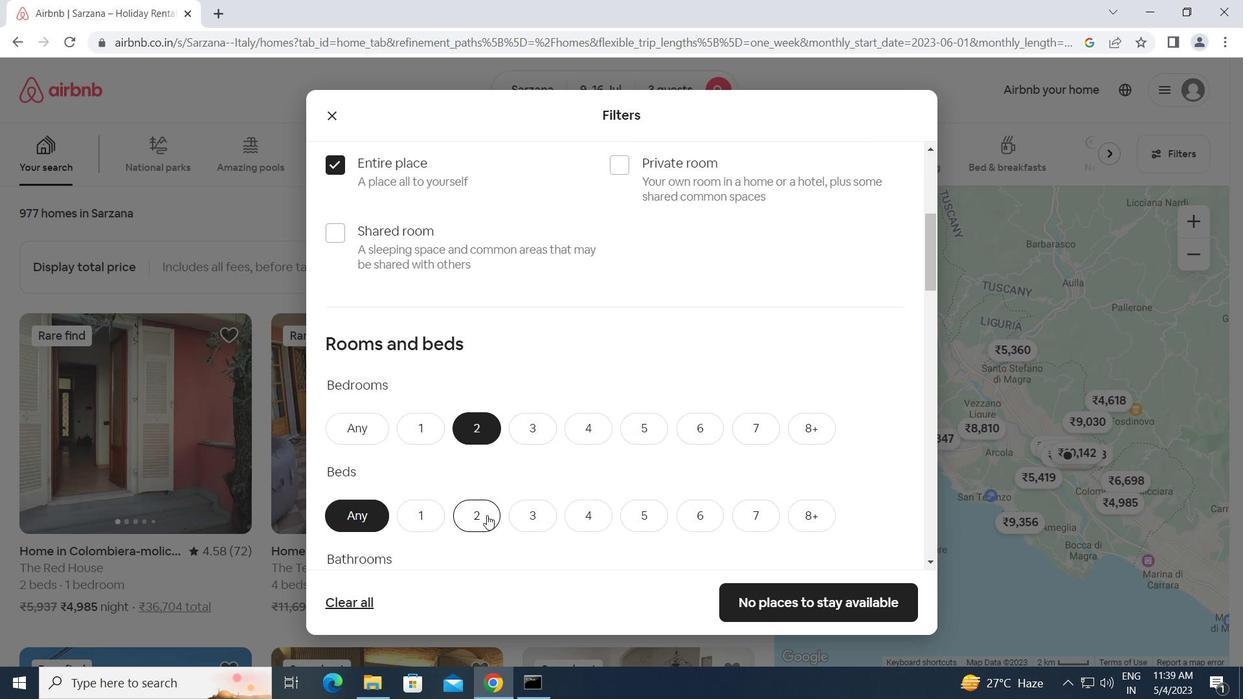 
Action: Mouse moved to (552, 528)
Screenshot: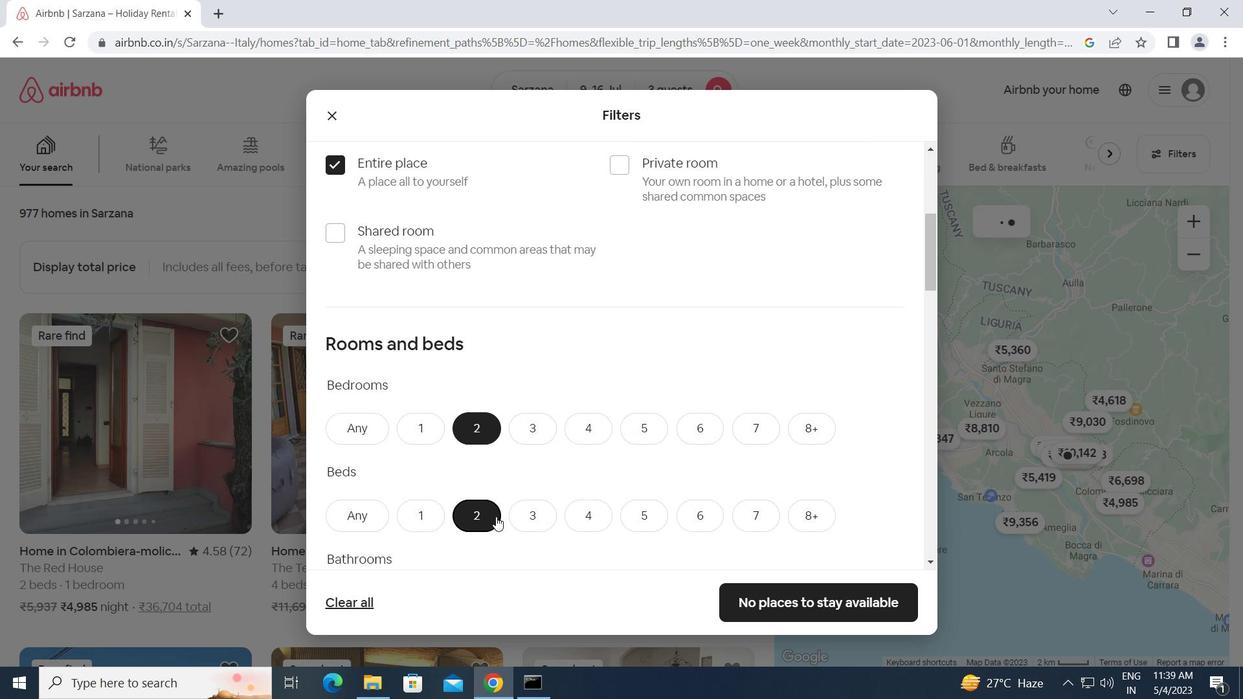
Action: Mouse scrolled (552, 527) with delta (0, 0)
Screenshot: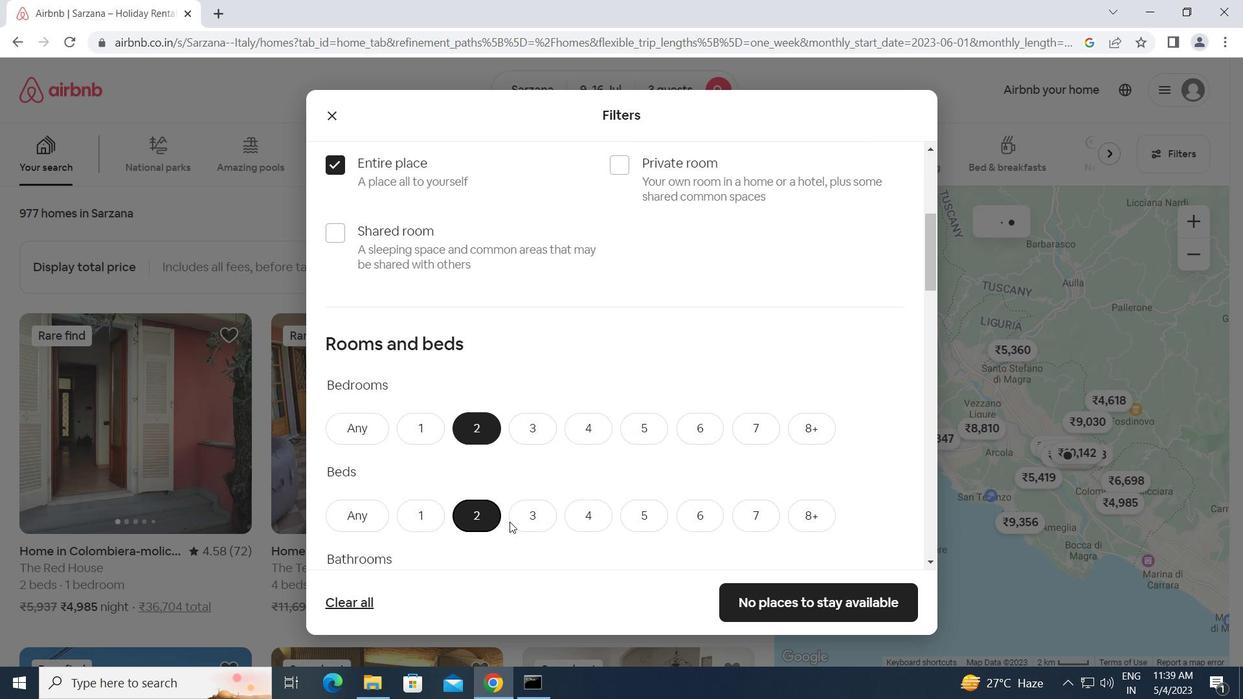 
Action: Mouse moved to (416, 518)
Screenshot: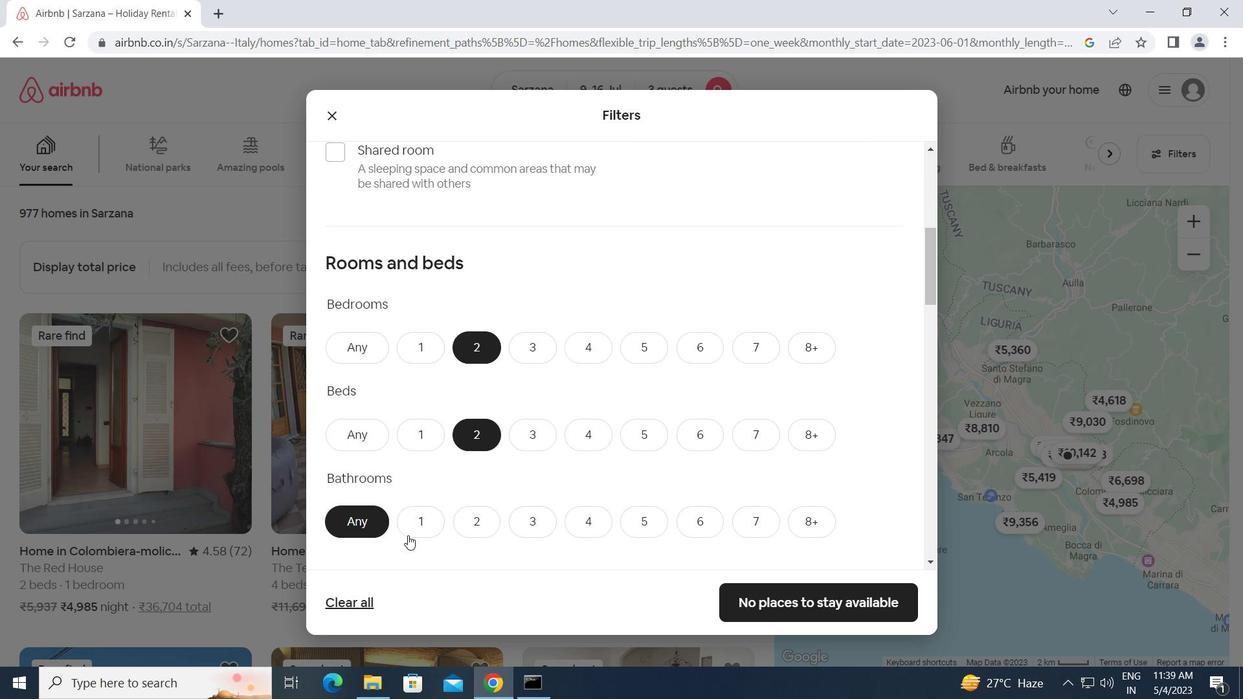 
Action: Mouse pressed left at (416, 518)
Screenshot: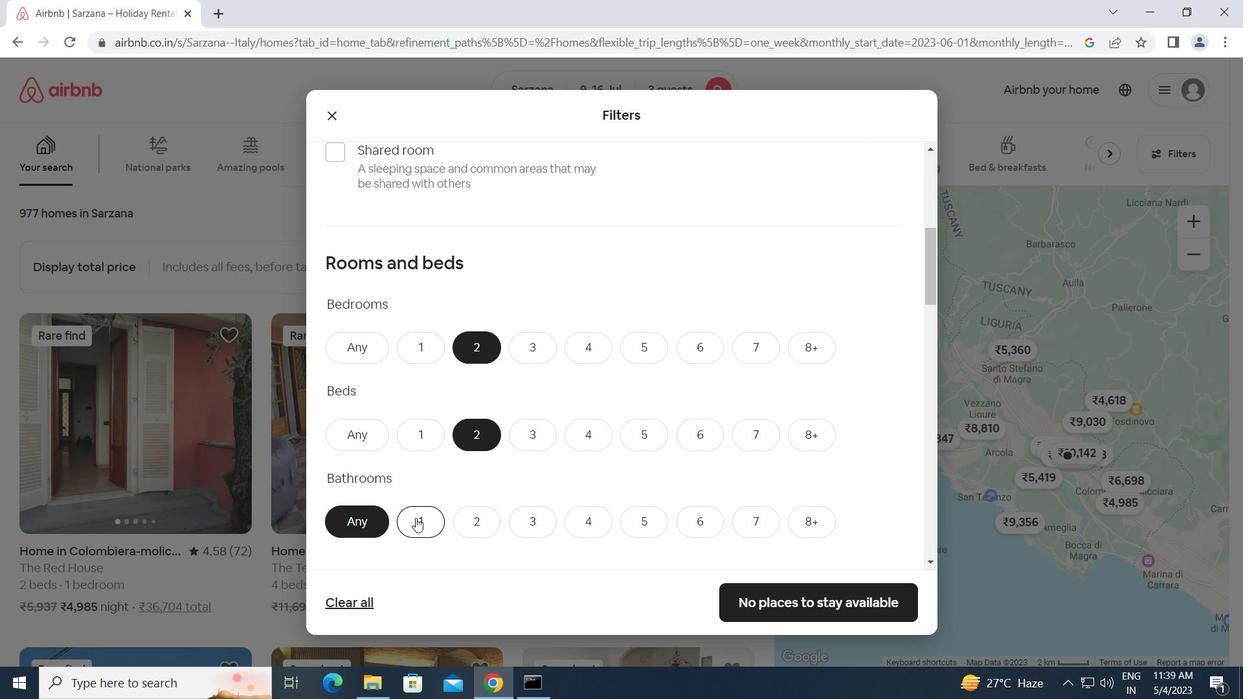 
Action: Mouse moved to (433, 512)
Screenshot: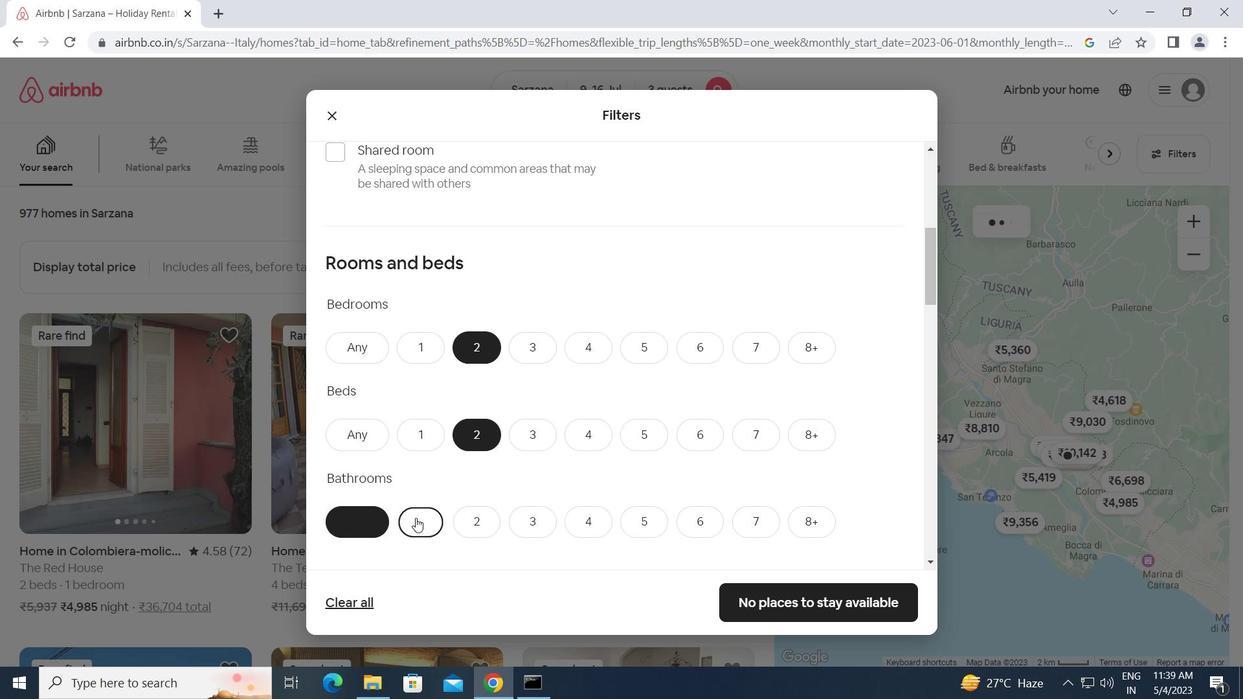 
Action: Mouse scrolled (433, 512) with delta (0, 0)
Screenshot: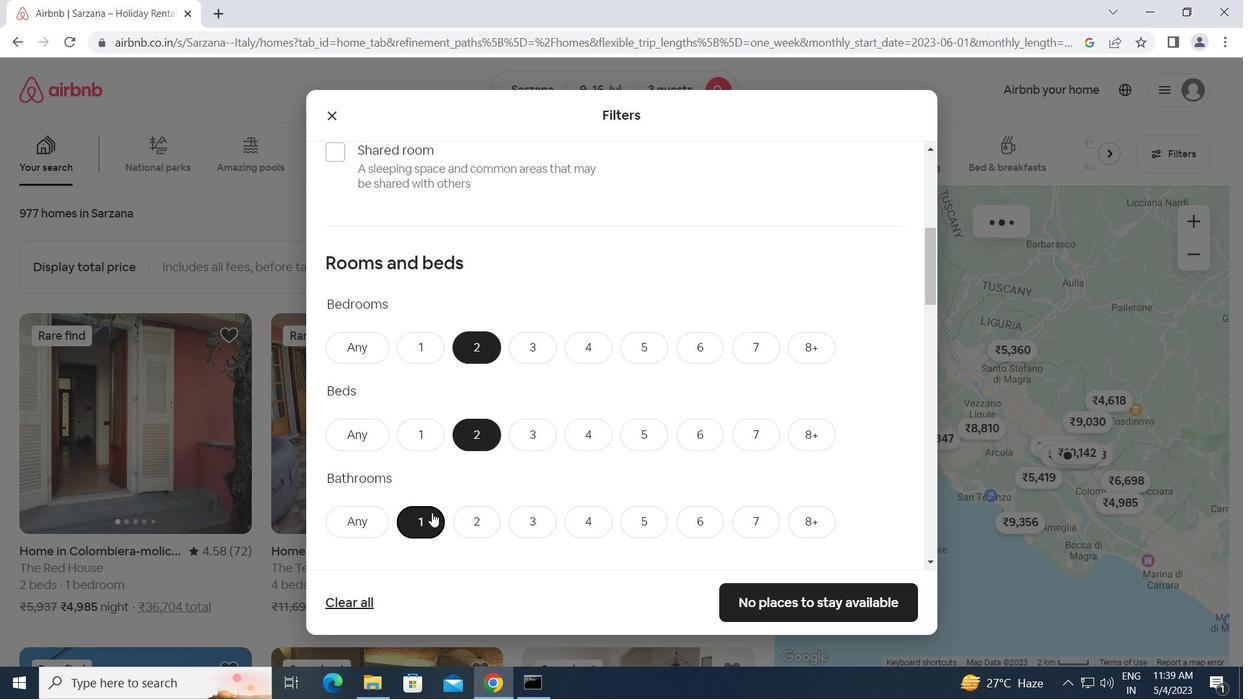 
Action: Mouse scrolled (433, 512) with delta (0, 0)
Screenshot: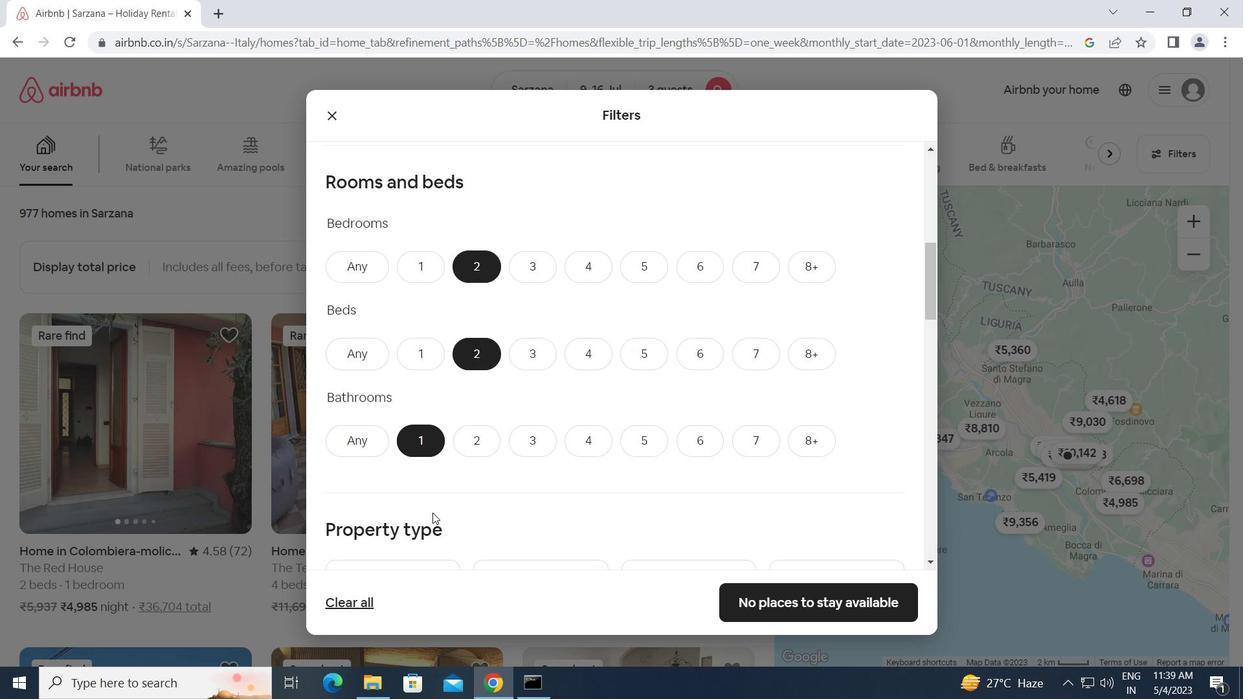 
Action: Mouse moved to (409, 518)
Screenshot: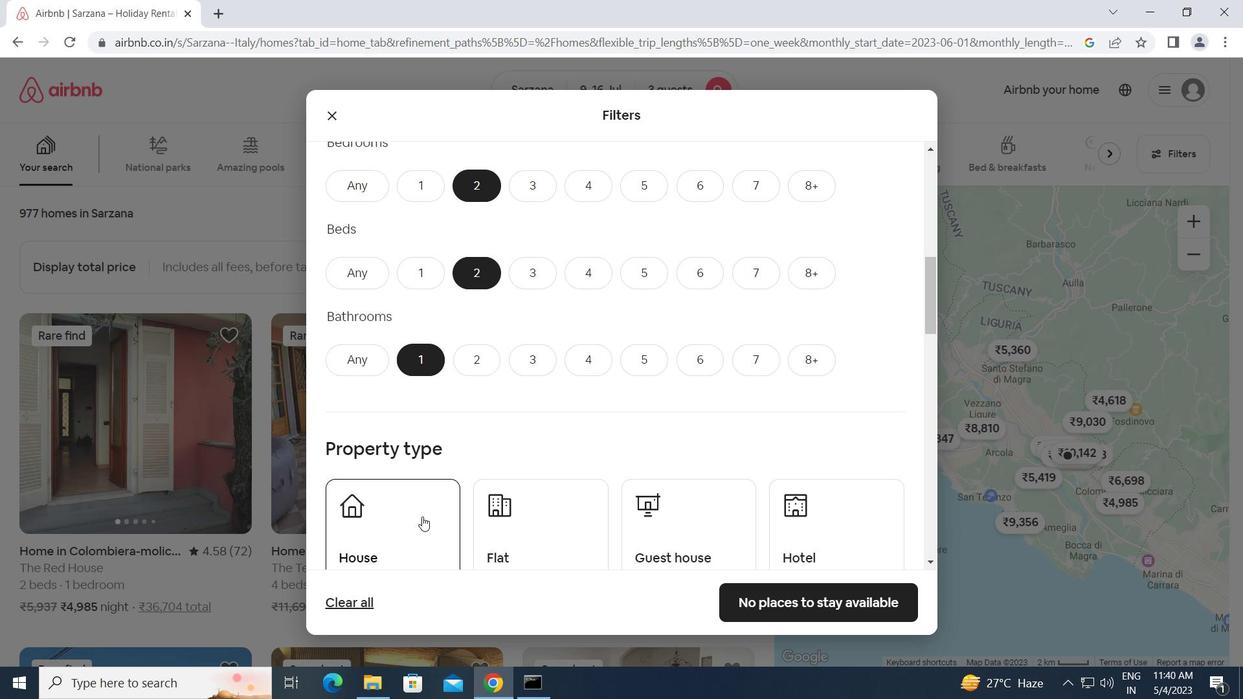 
Action: Mouse pressed left at (409, 518)
Screenshot: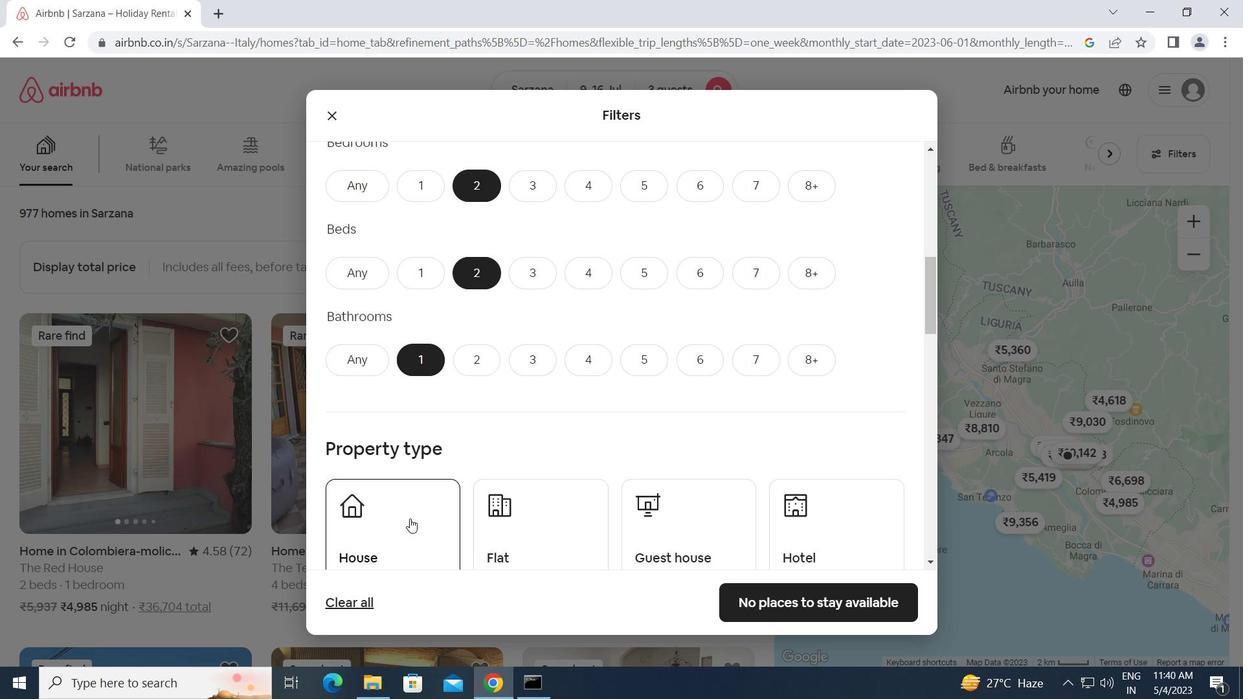 
Action: Mouse moved to (503, 514)
Screenshot: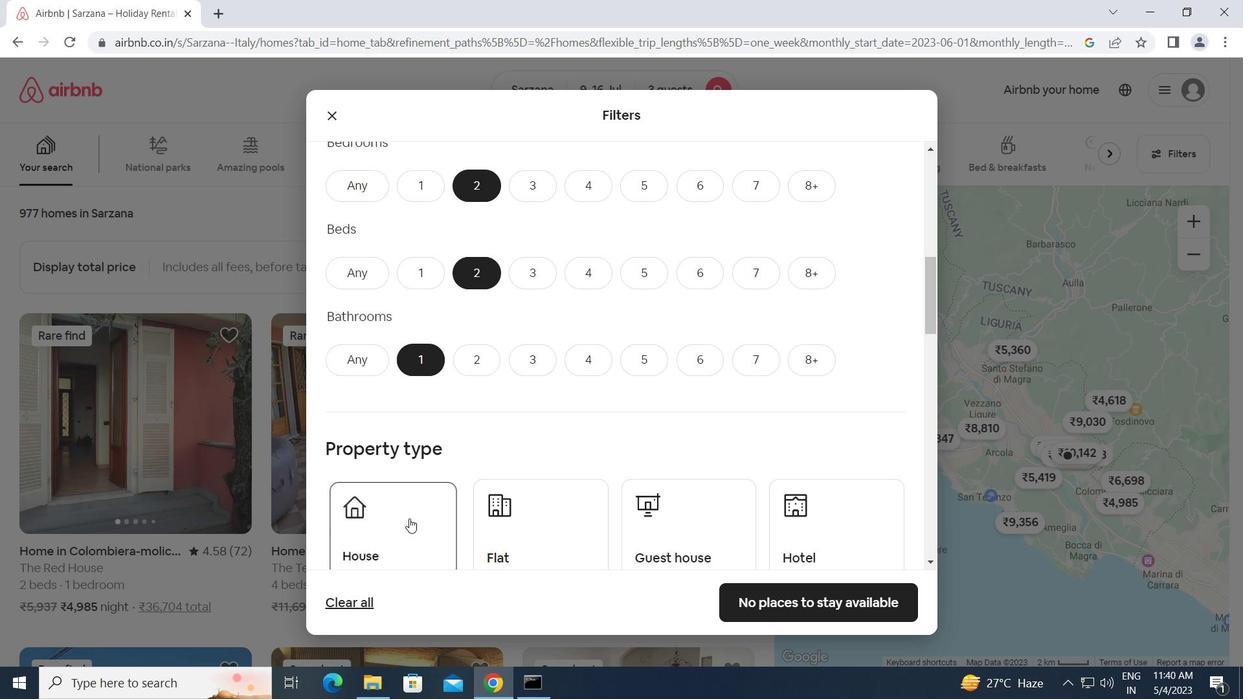 
Action: Mouse scrolled (503, 513) with delta (0, 0)
Screenshot: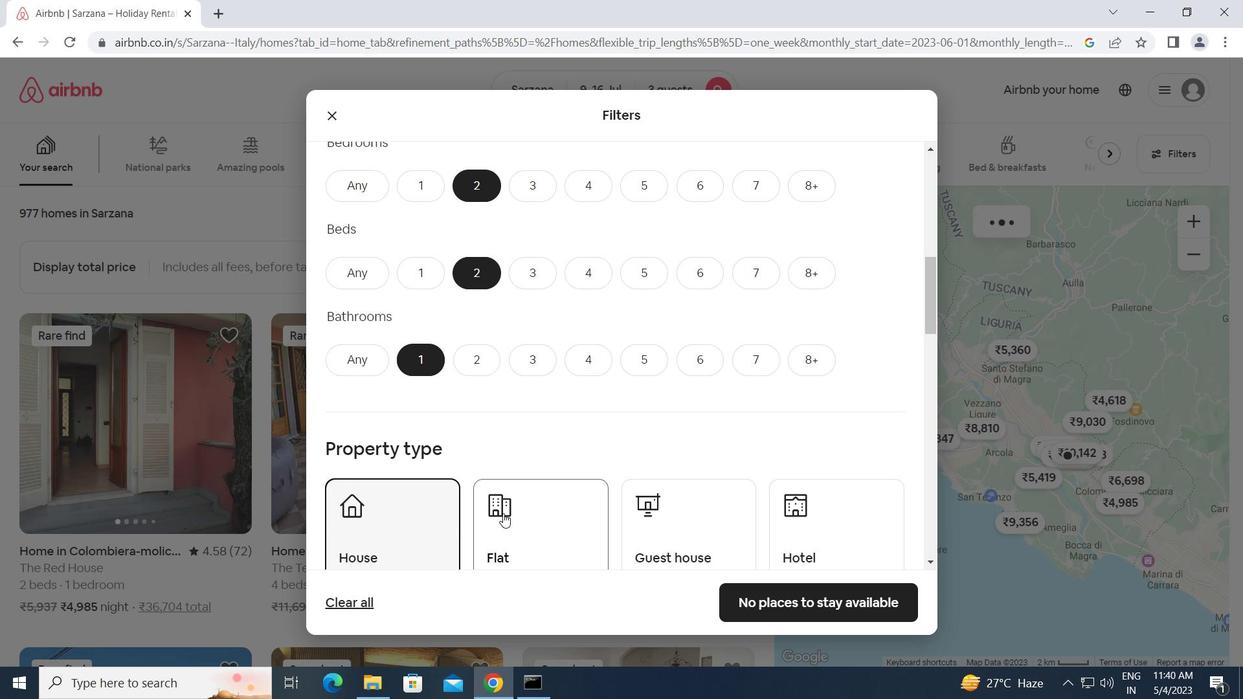 
Action: Mouse moved to (521, 497)
Screenshot: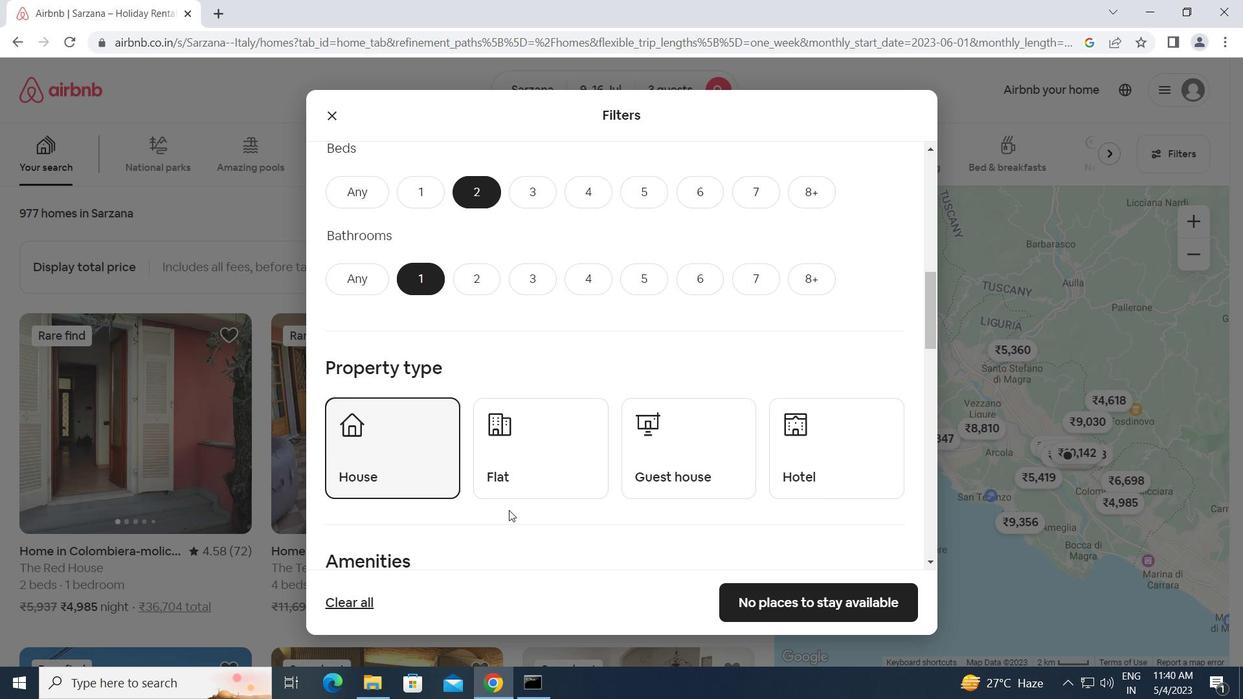 
Action: Mouse pressed left at (521, 497)
Screenshot: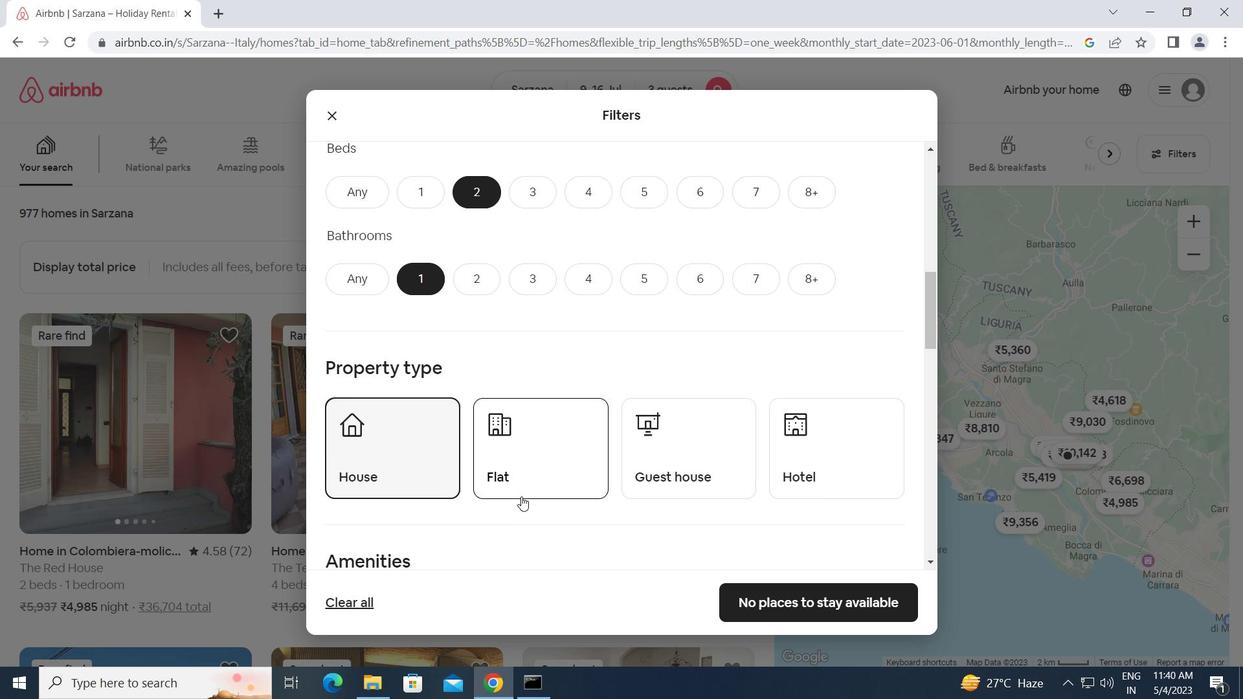 
Action: Mouse moved to (679, 471)
Screenshot: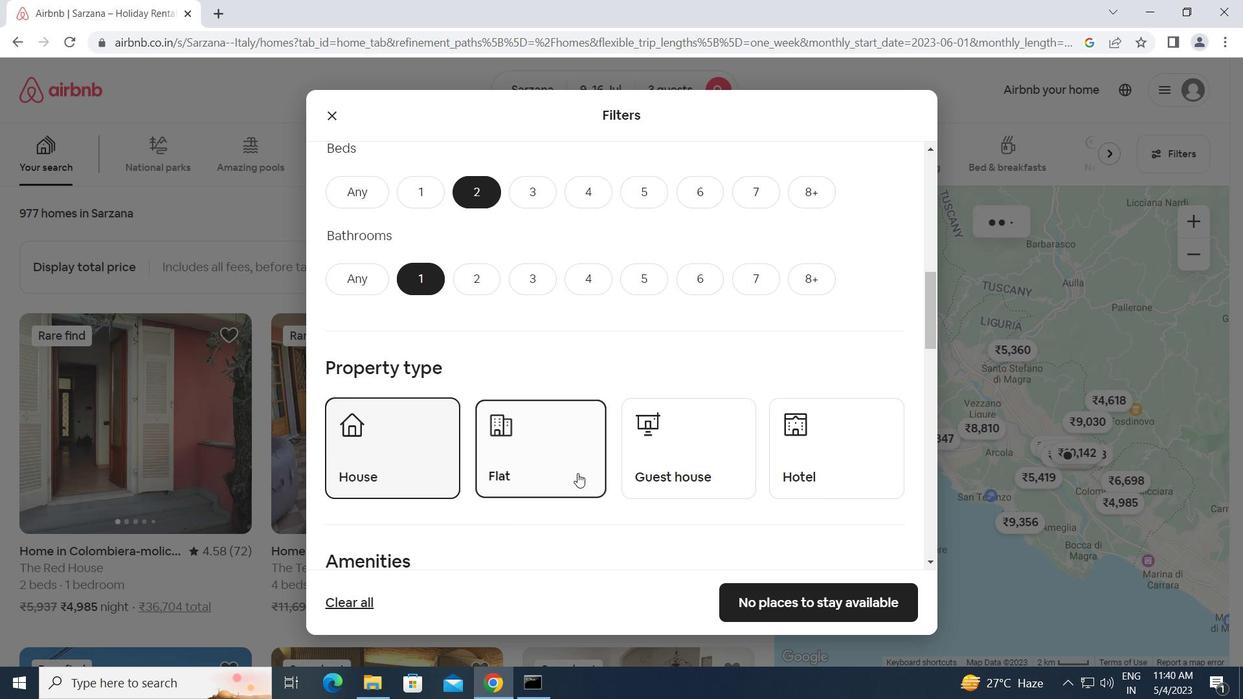 
Action: Mouse pressed left at (679, 471)
Screenshot: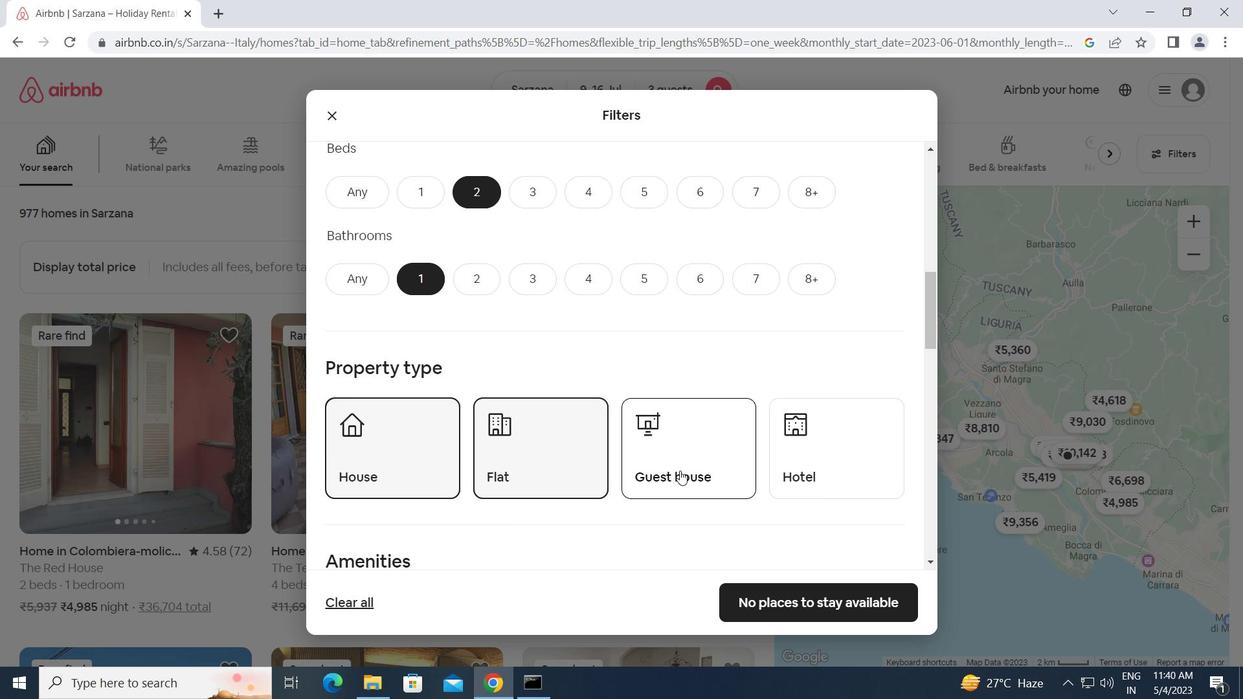 
Action: Mouse moved to (657, 488)
Screenshot: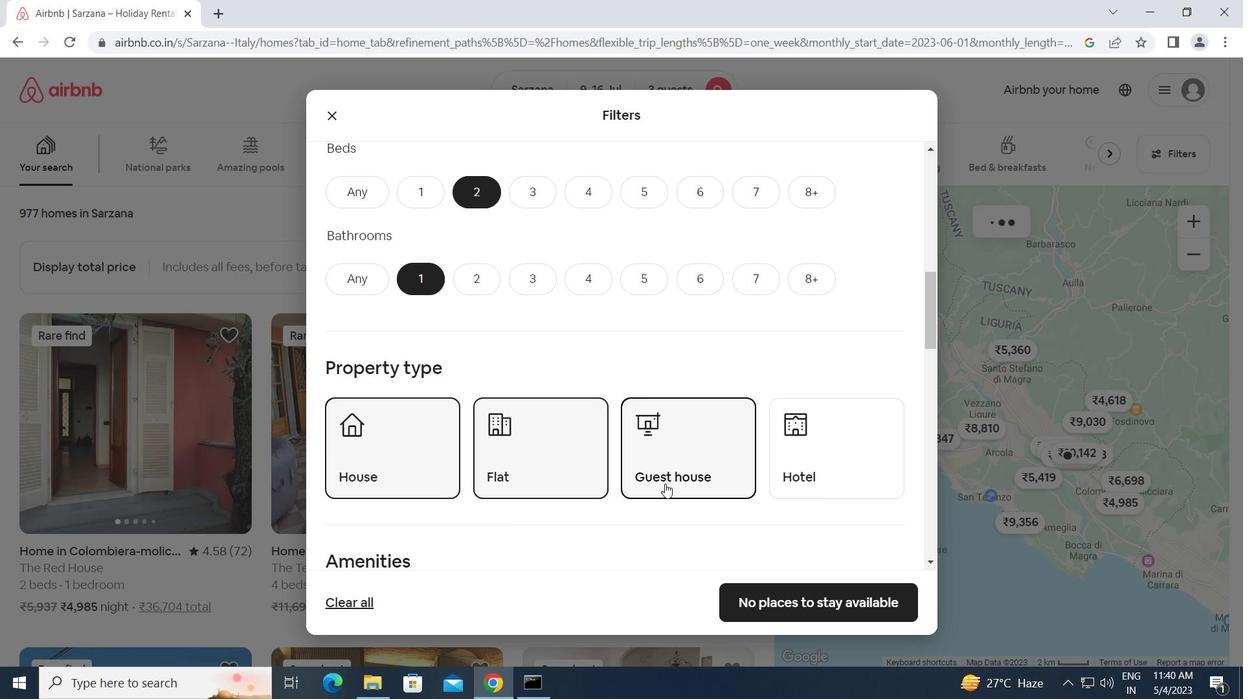 
Action: Mouse scrolled (657, 488) with delta (0, 0)
Screenshot: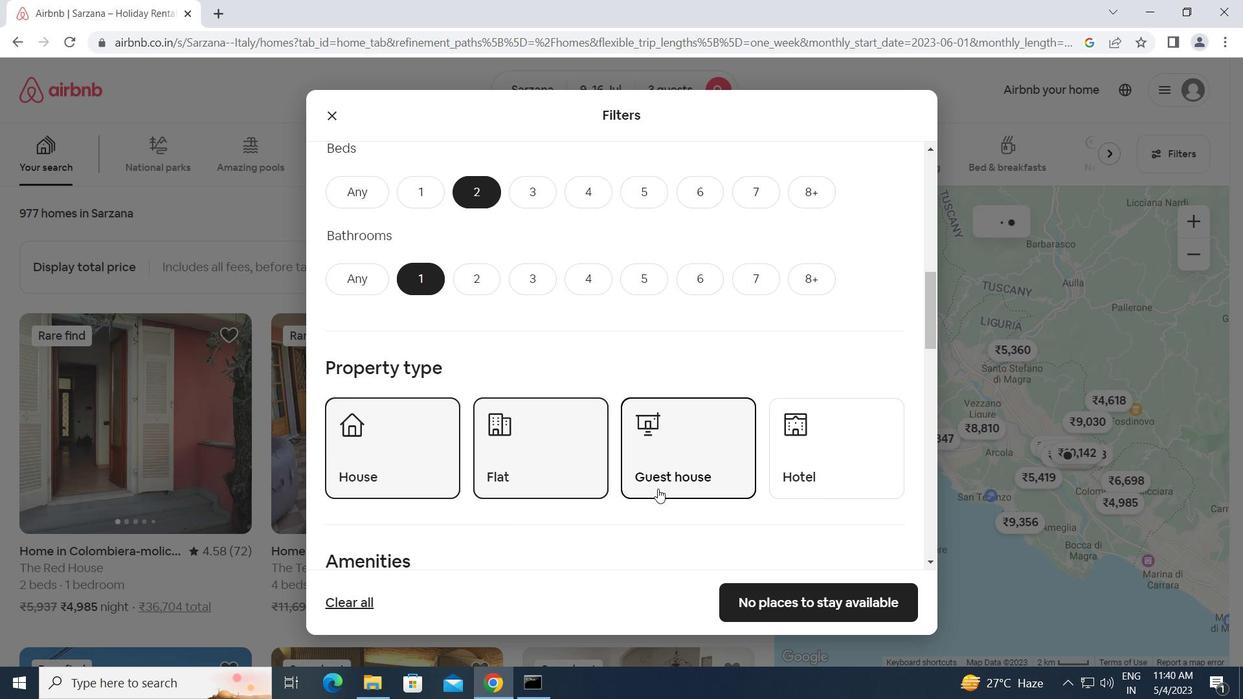 
Action: Mouse scrolled (657, 488) with delta (0, 0)
Screenshot: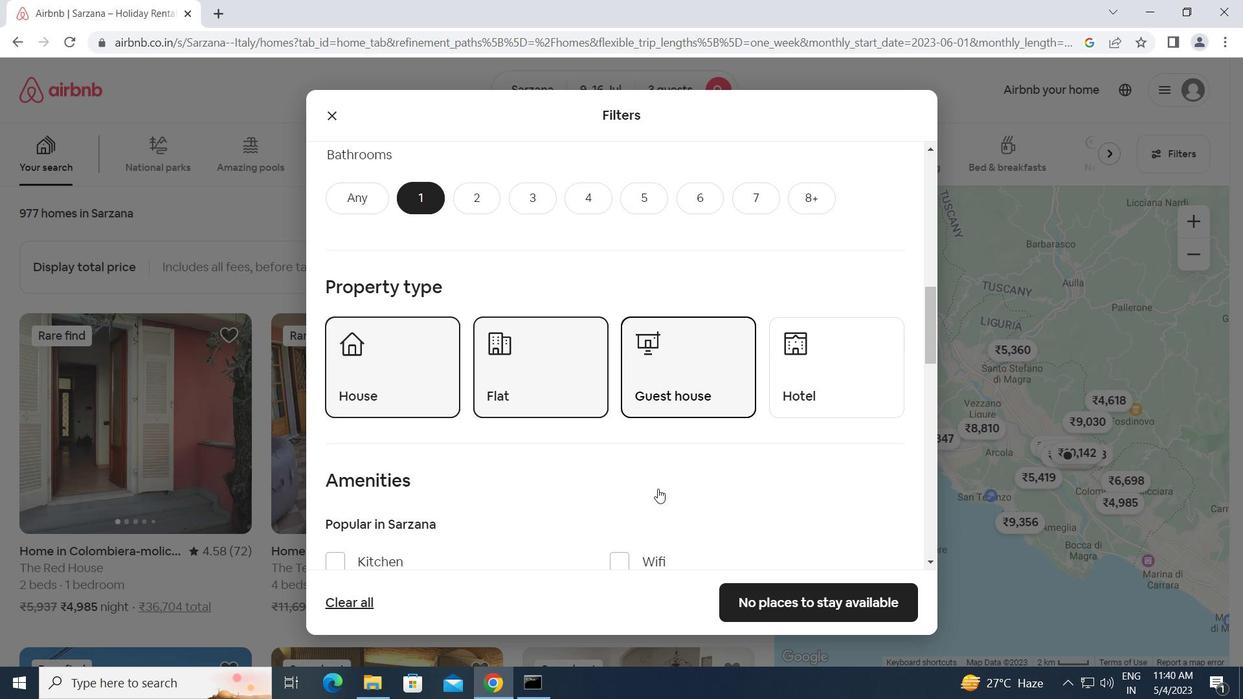 
Action: Mouse scrolled (657, 488) with delta (0, 0)
Screenshot: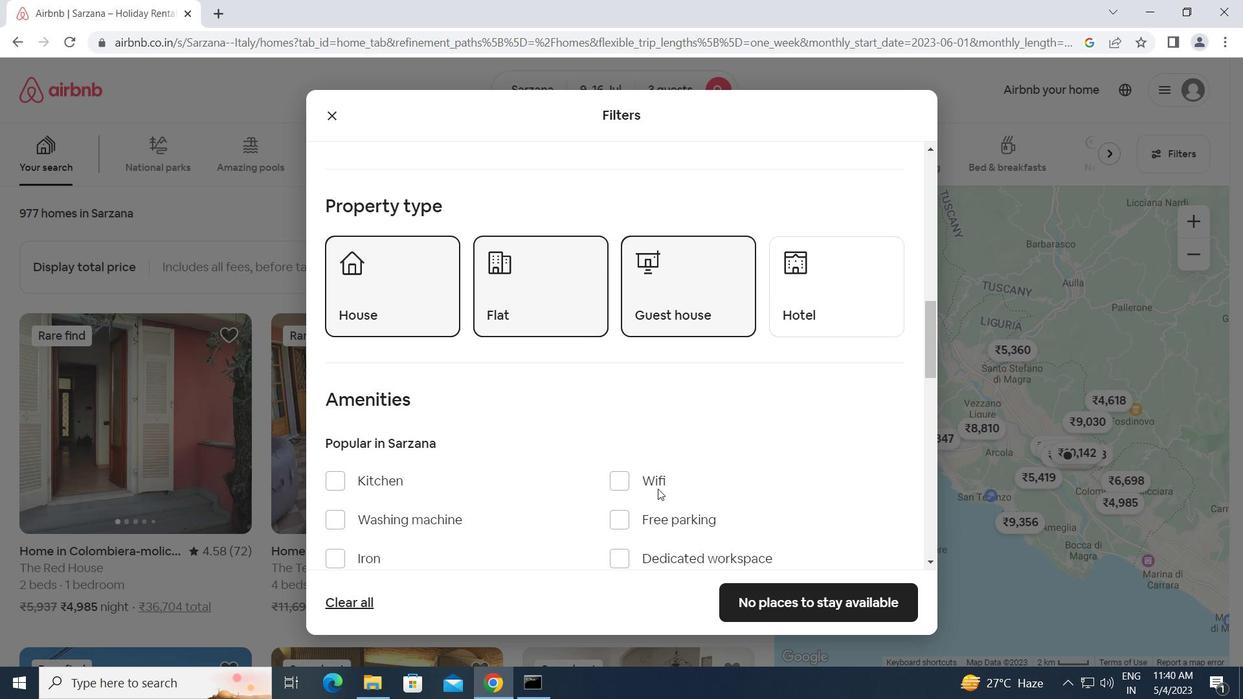 
Action: Mouse scrolled (657, 488) with delta (0, 0)
Screenshot: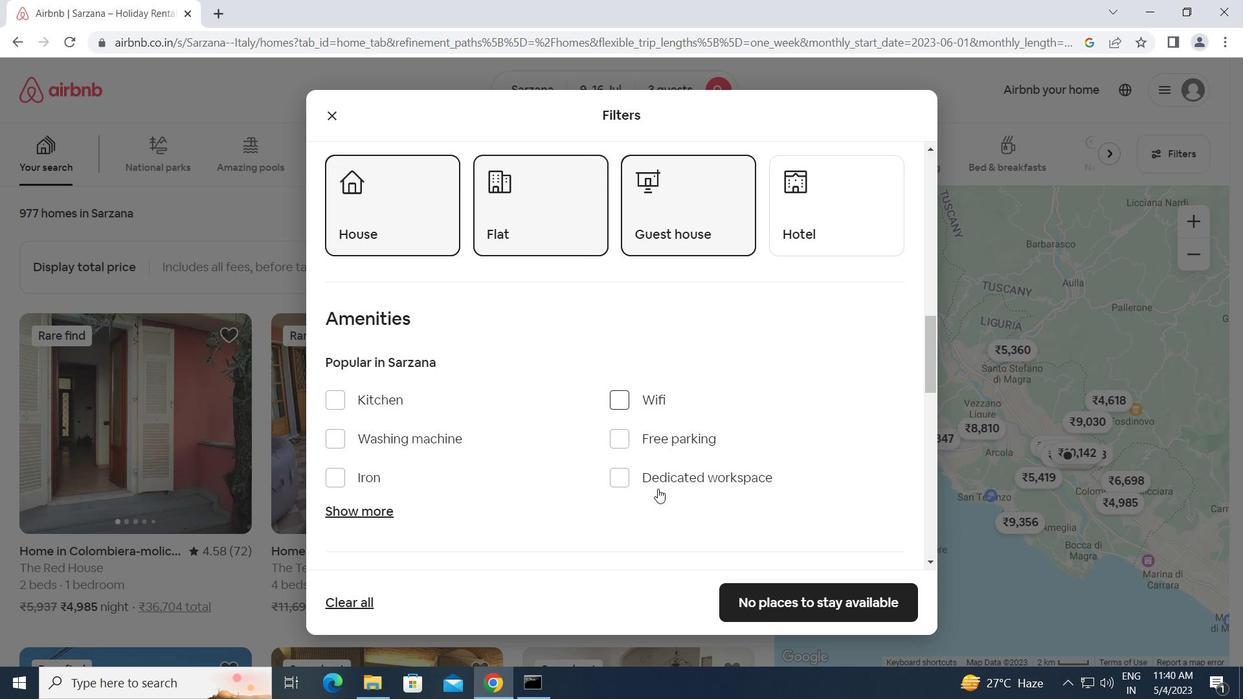 
Action: Mouse scrolled (657, 488) with delta (0, 0)
Screenshot: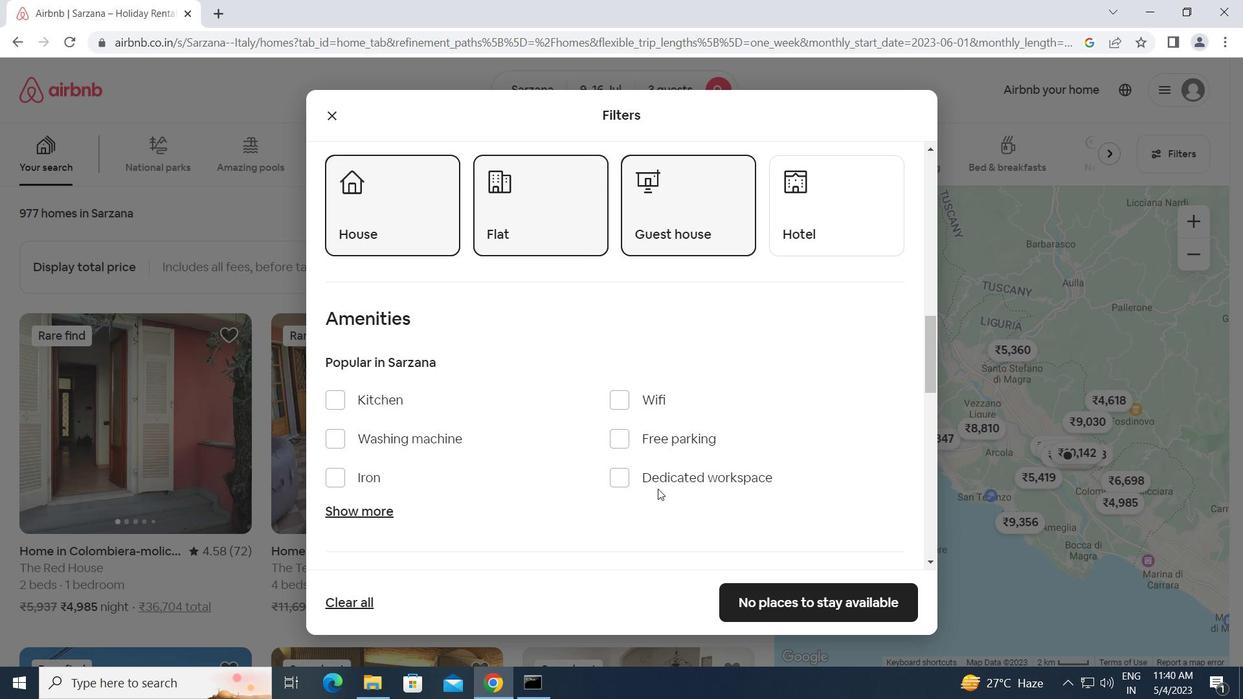 
Action: Mouse scrolled (657, 488) with delta (0, 0)
Screenshot: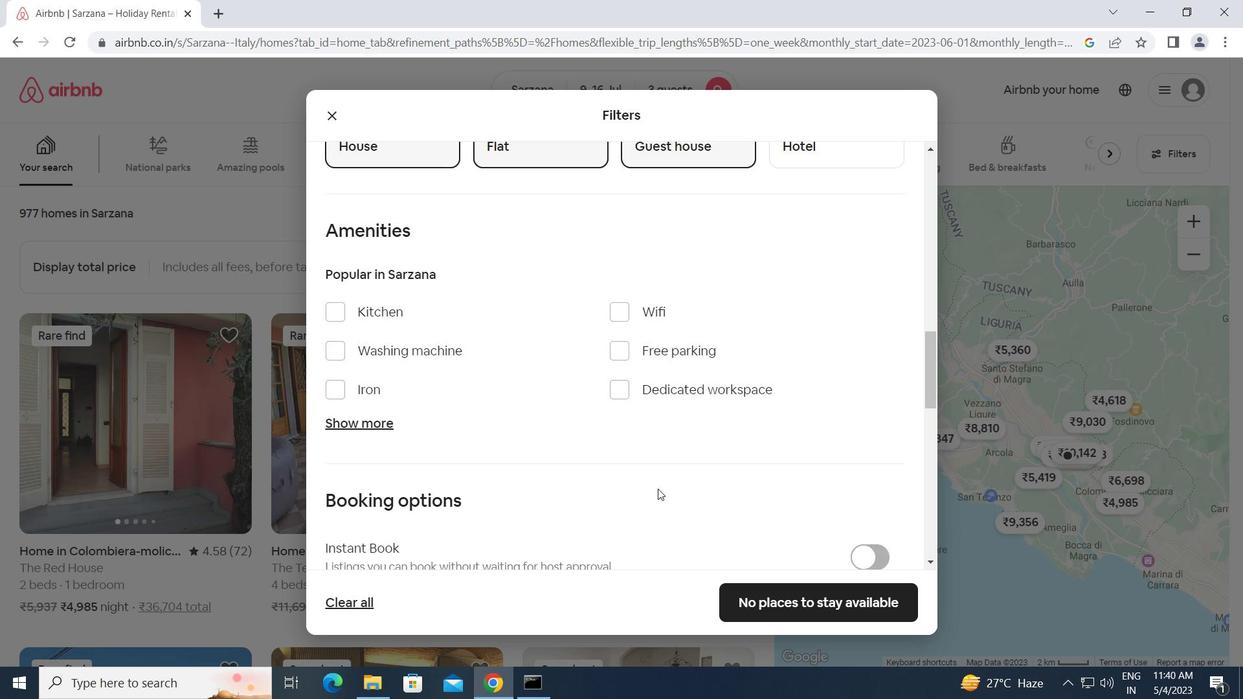 
Action: Mouse moved to (860, 452)
Screenshot: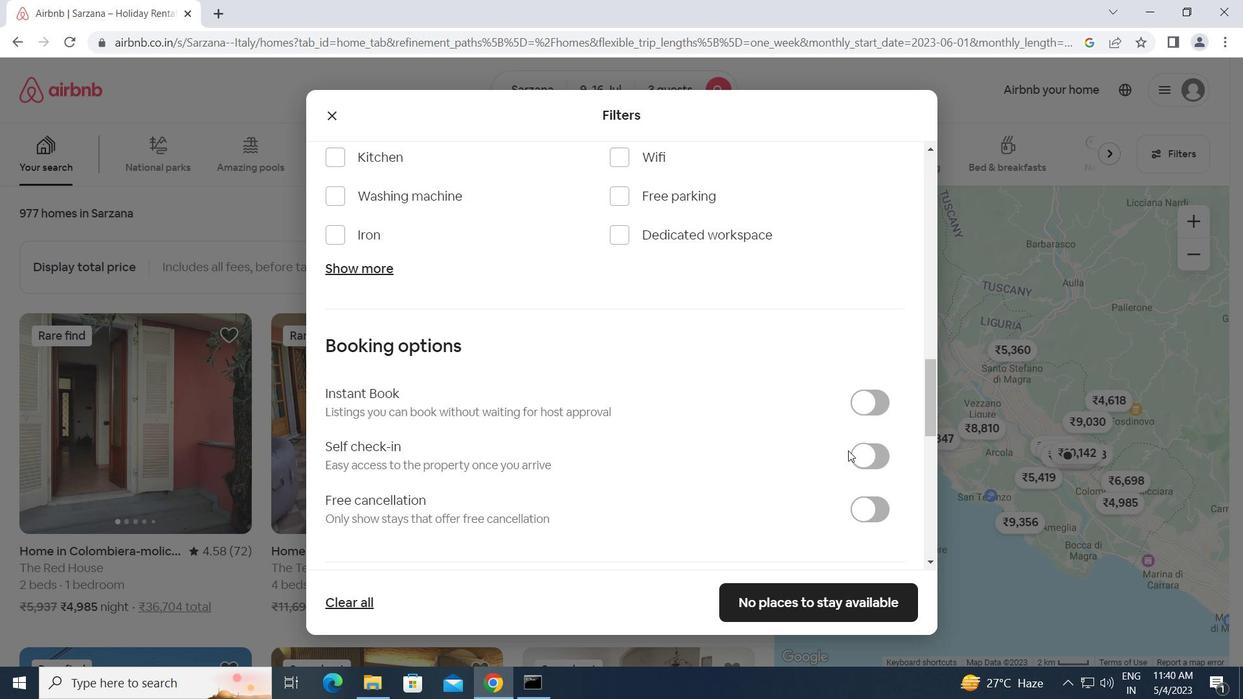 
Action: Mouse pressed left at (860, 452)
Screenshot: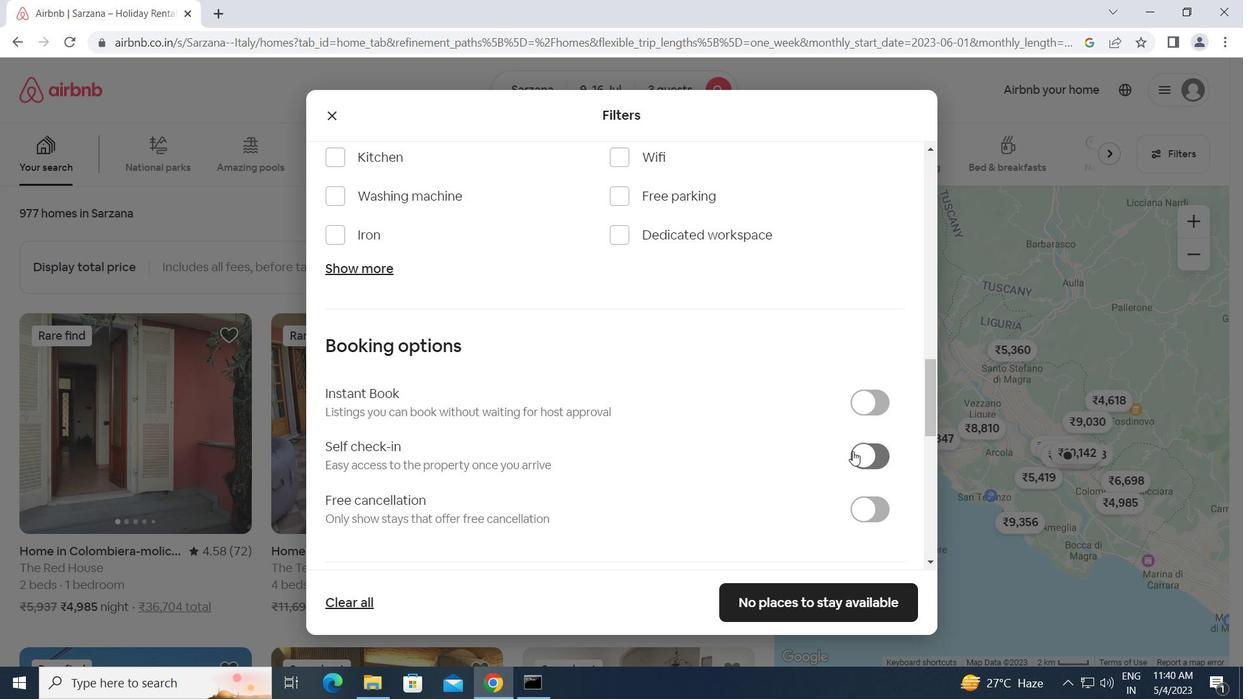 
Action: Mouse moved to (591, 497)
Screenshot: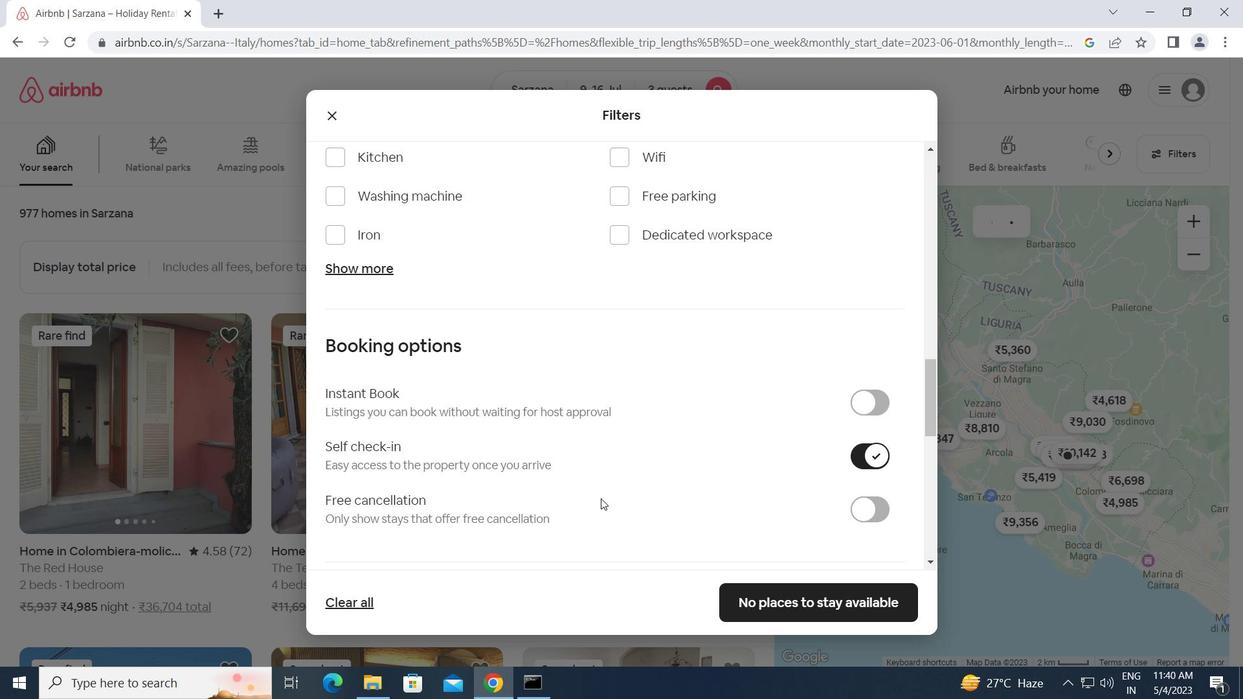 
Action: Mouse scrolled (591, 497) with delta (0, 0)
Screenshot: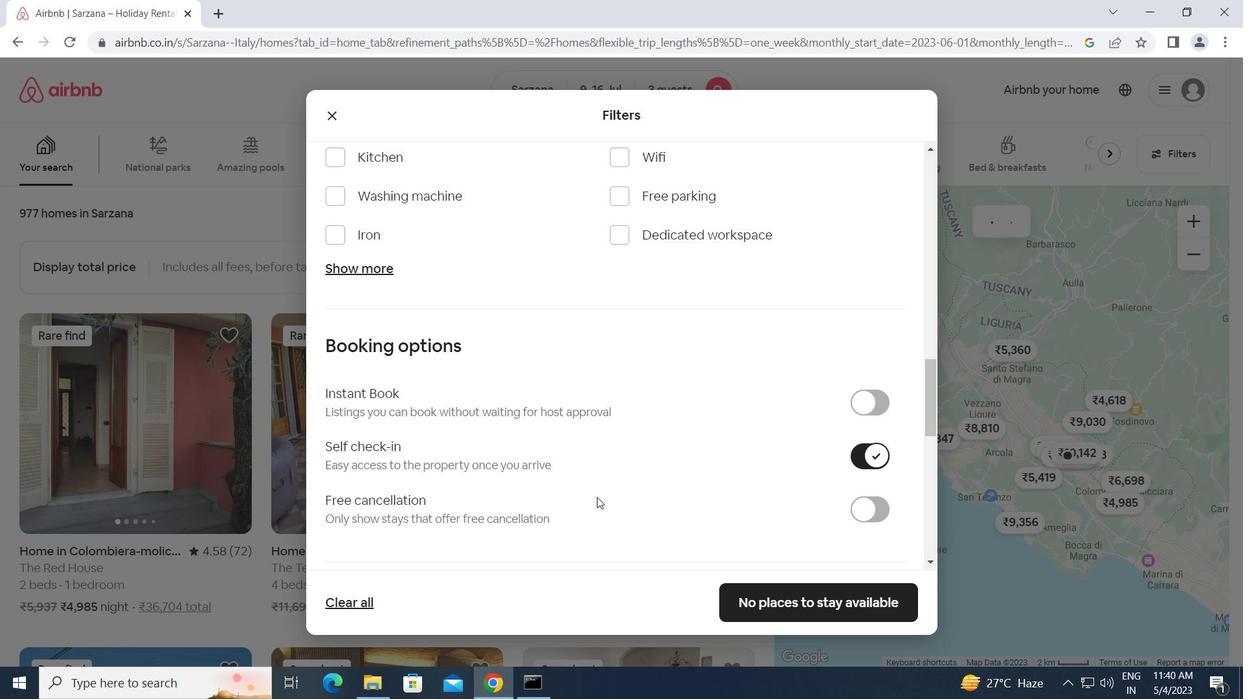 
Action: Mouse moved to (589, 497)
Screenshot: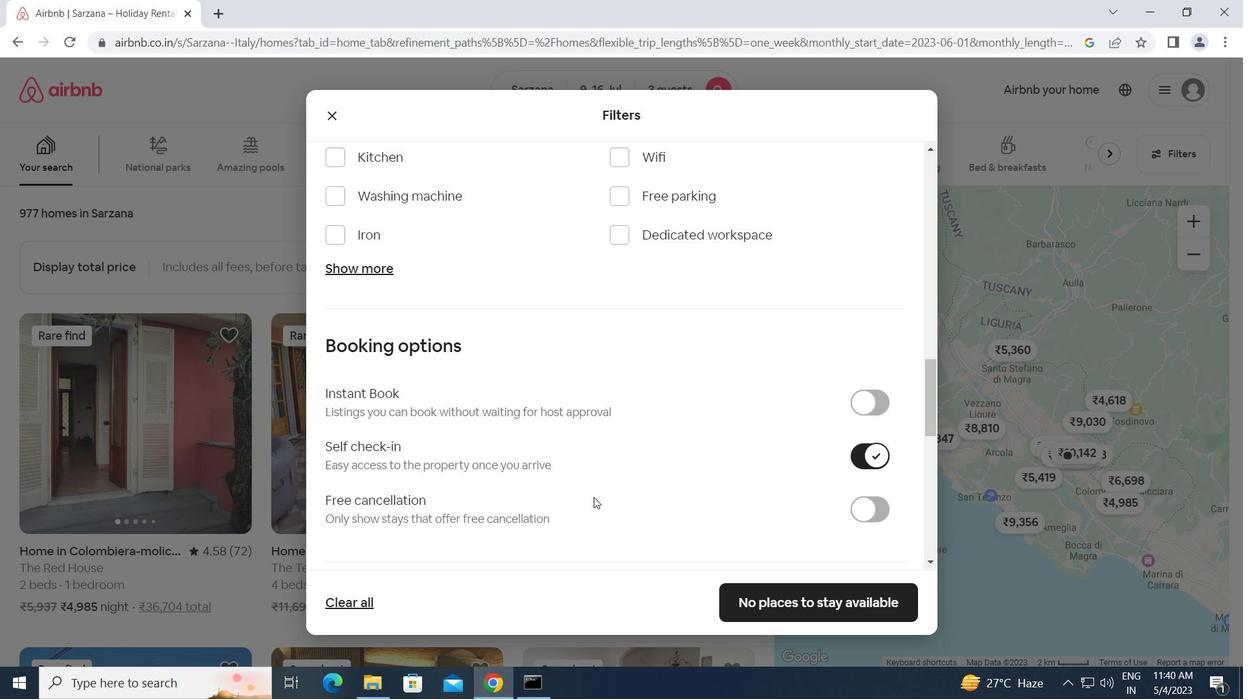 
Action: Mouse scrolled (589, 496) with delta (0, 0)
Screenshot: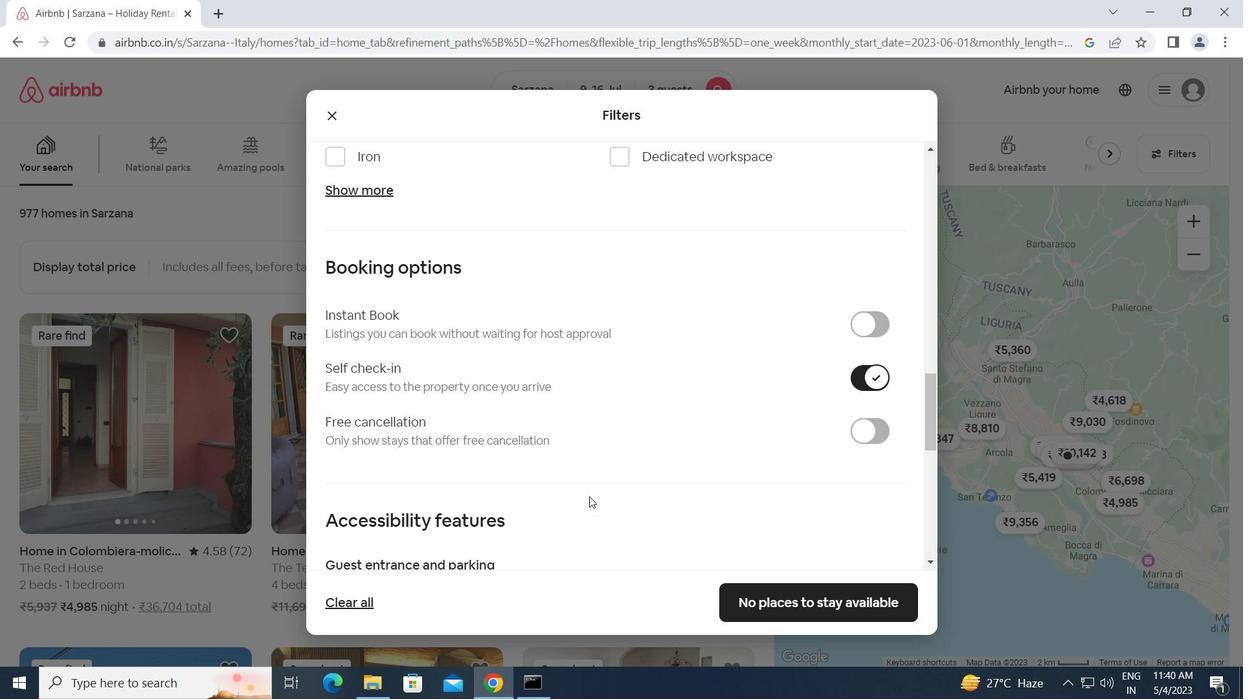 
Action: Mouse scrolled (589, 496) with delta (0, 0)
Screenshot: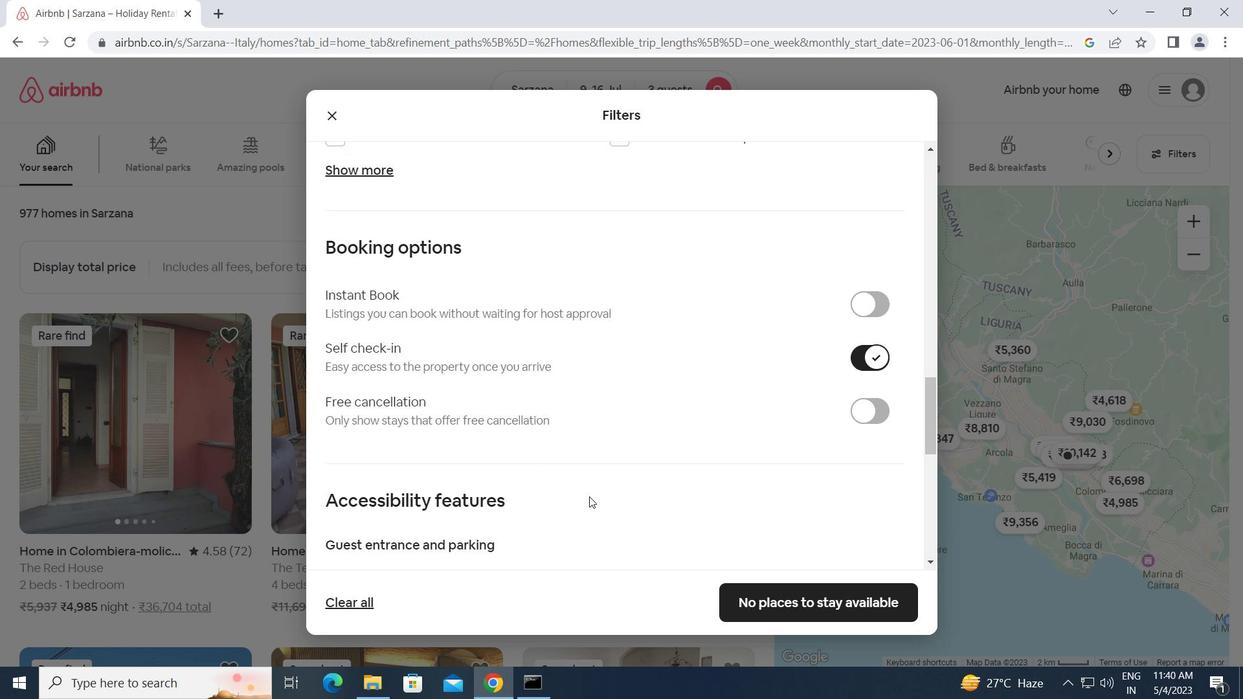 
Action: Mouse scrolled (589, 496) with delta (0, 0)
Screenshot: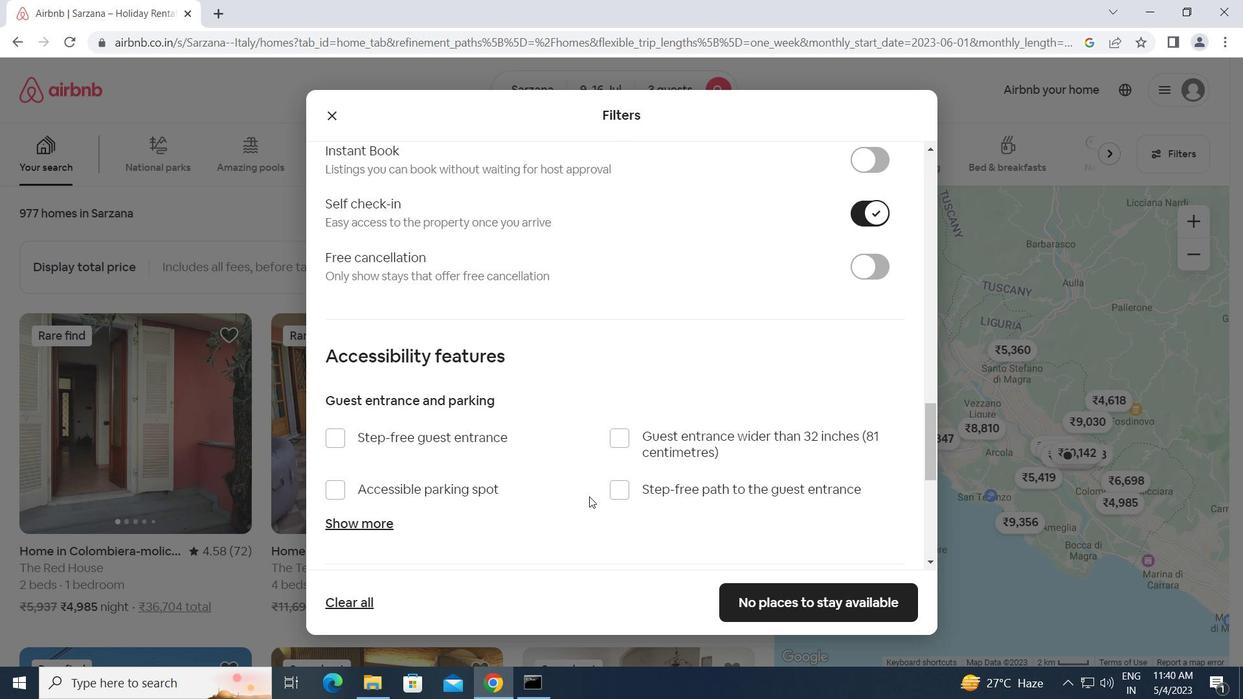 
Action: Mouse scrolled (589, 496) with delta (0, 0)
Screenshot: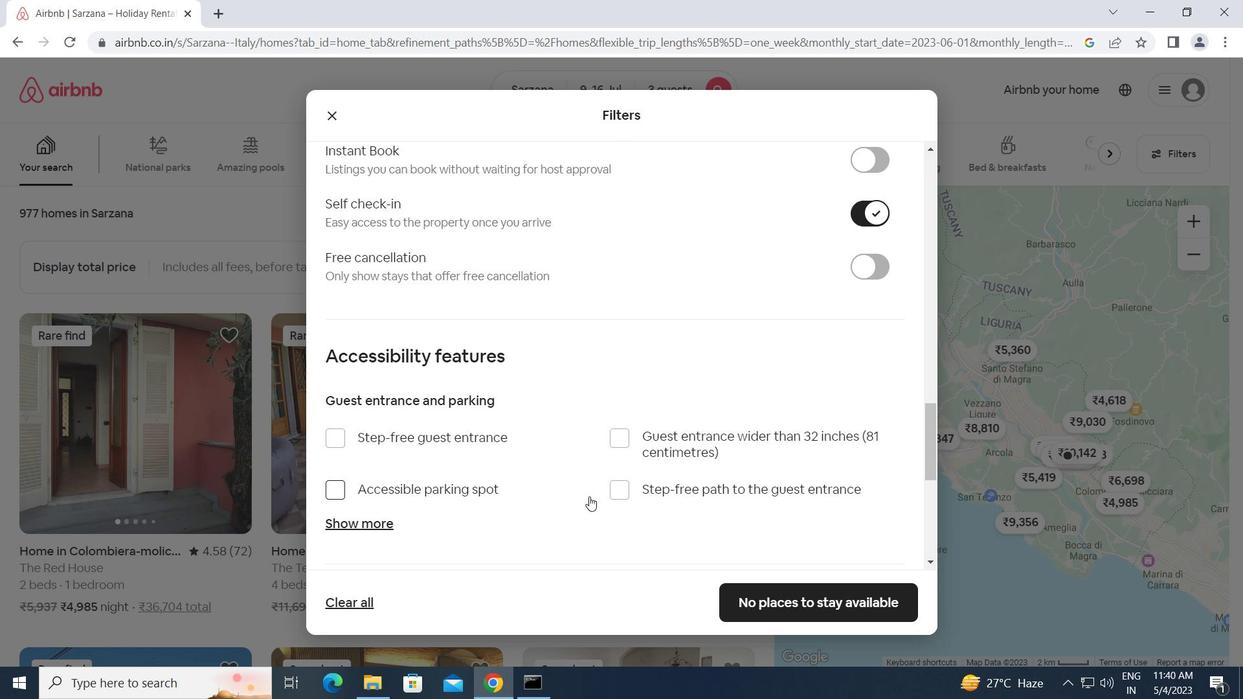 
Action: Mouse scrolled (589, 496) with delta (0, 0)
Screenshot: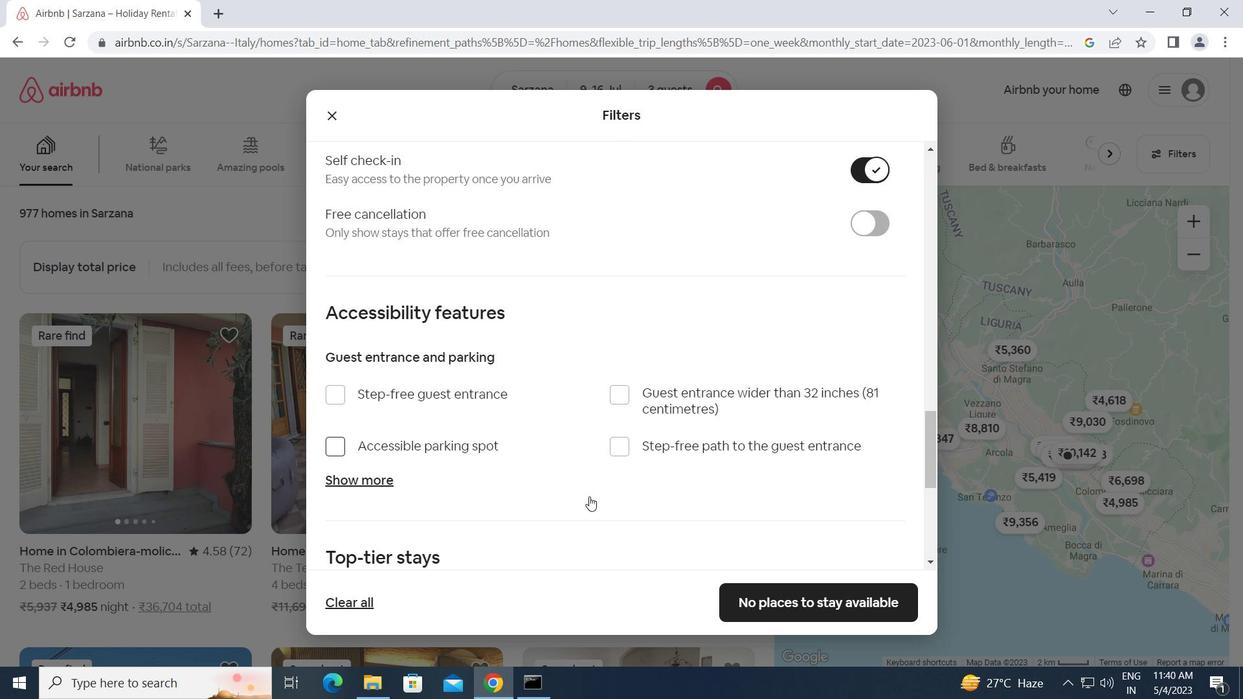 
Action: Mouse scrolled (589, 496) with delta (0, 0)
Screenshot: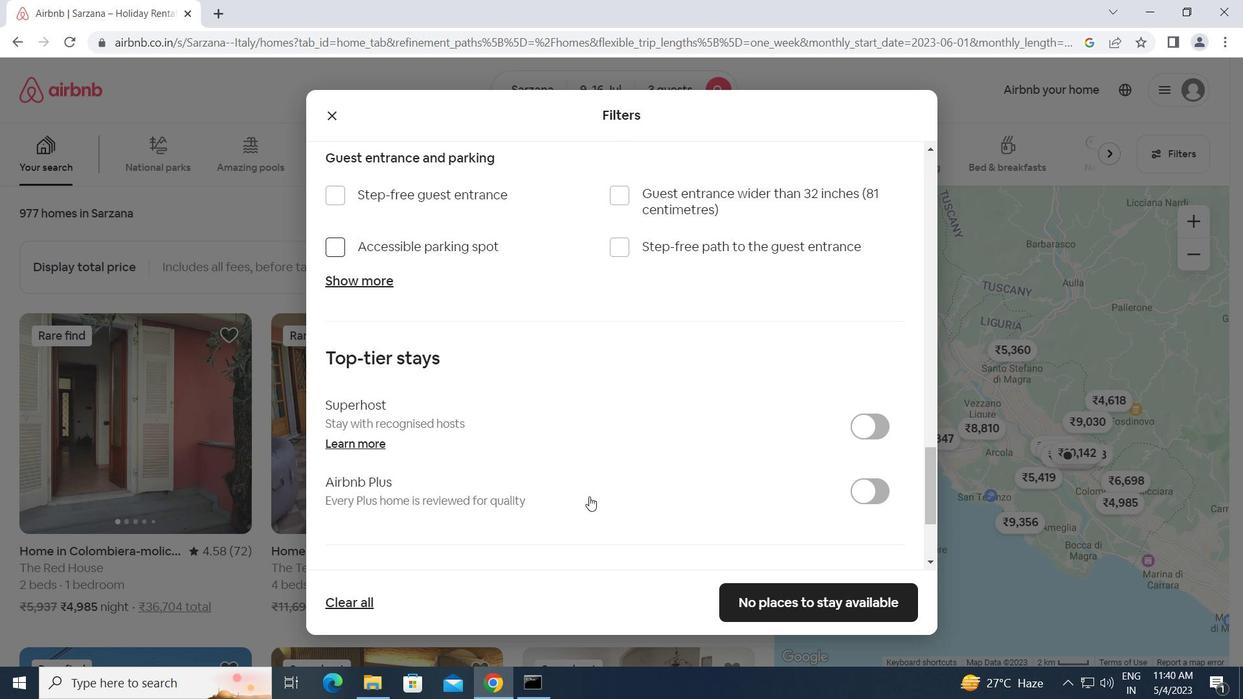 
Action: Mouse scrolled (589, 496) with delta (0, 0)
Screenshot: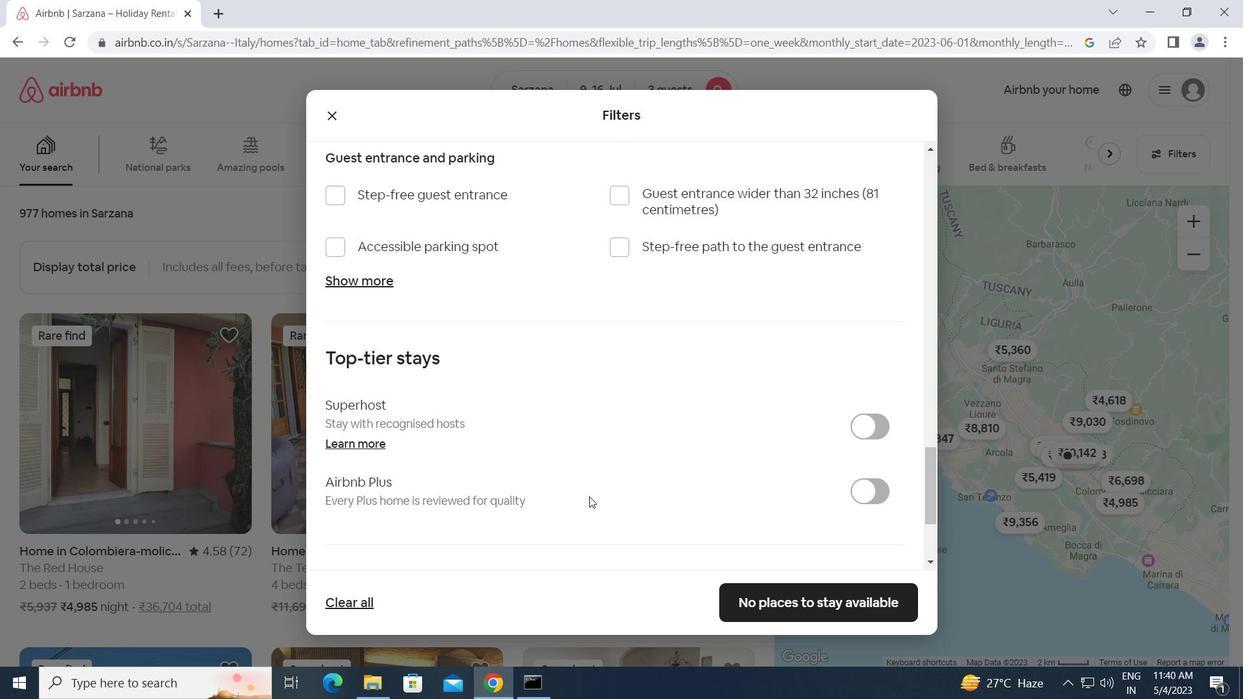 
Action: Mouse scrolled (589, 496) with delta (0, 0)
Screenshot: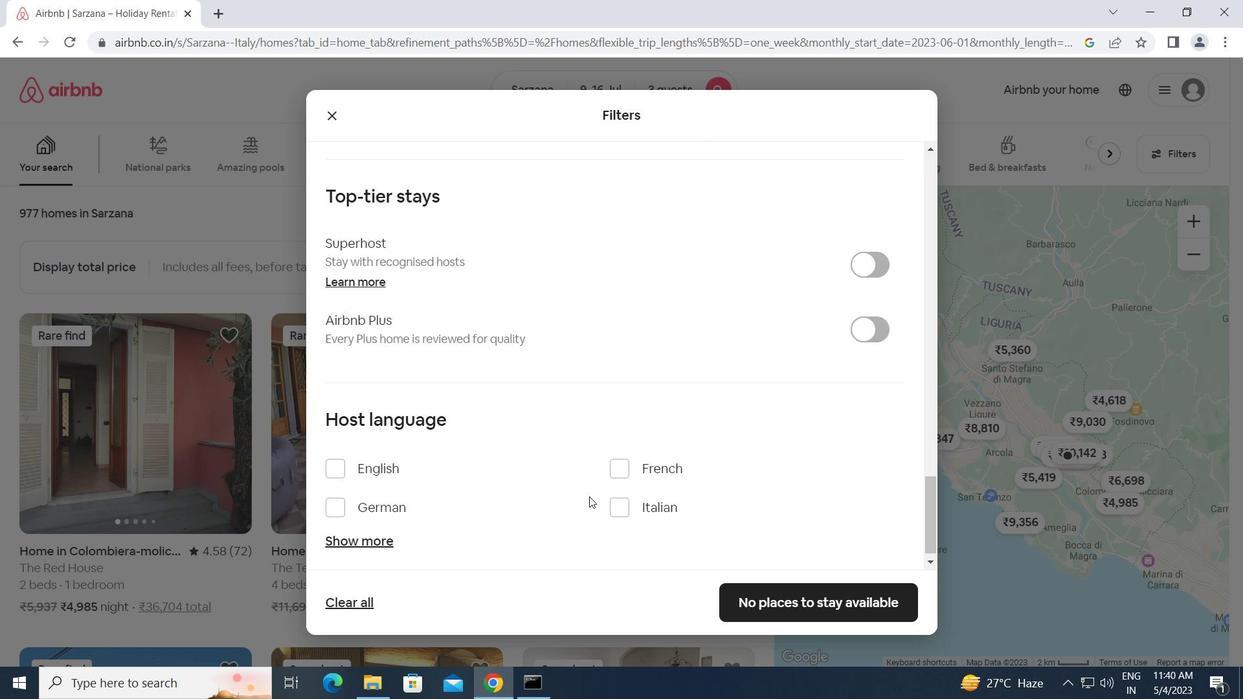 
Action: Mouse moved to (340, 457)
Screenshot: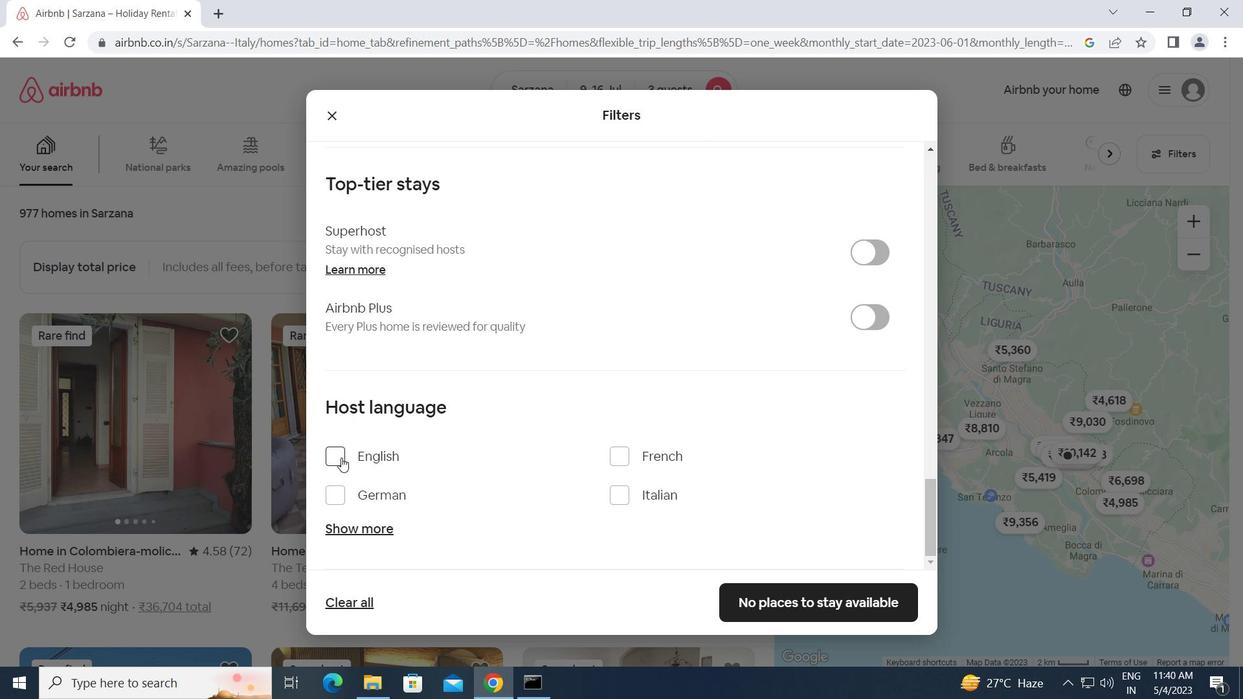 
Action: Mouse pressed left at (340, 457)
Screenshot: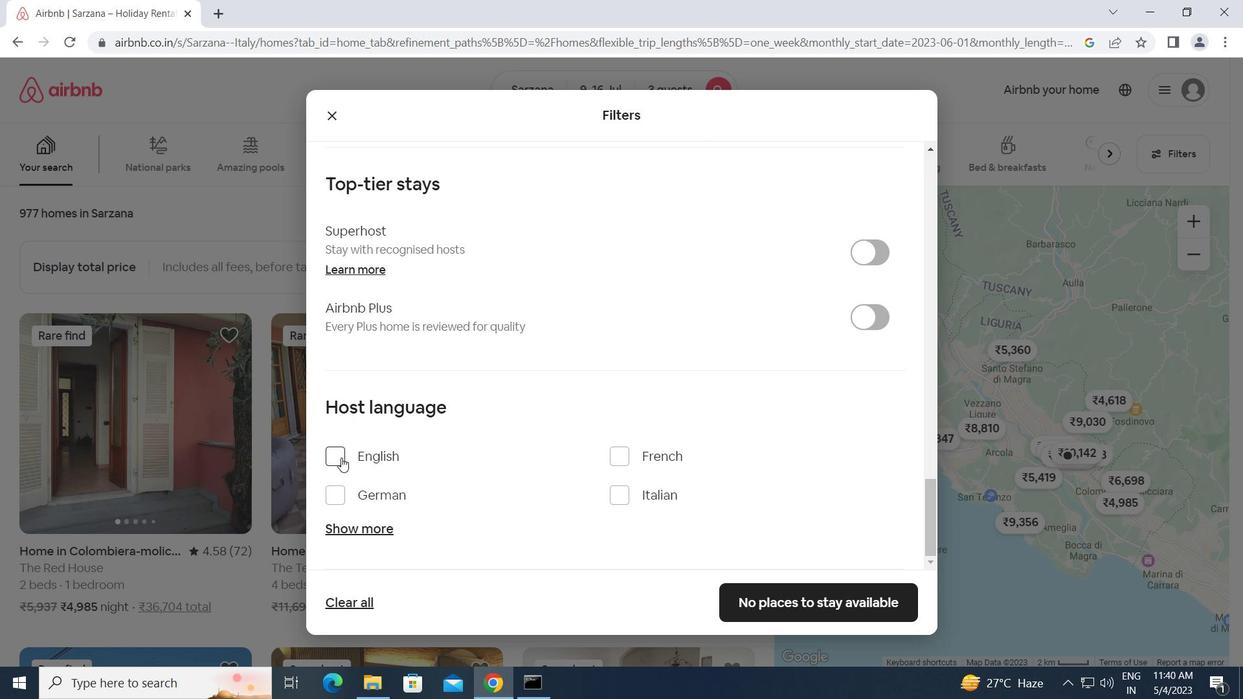 
Action: Mouse moved to (824, 602)
Screenshot: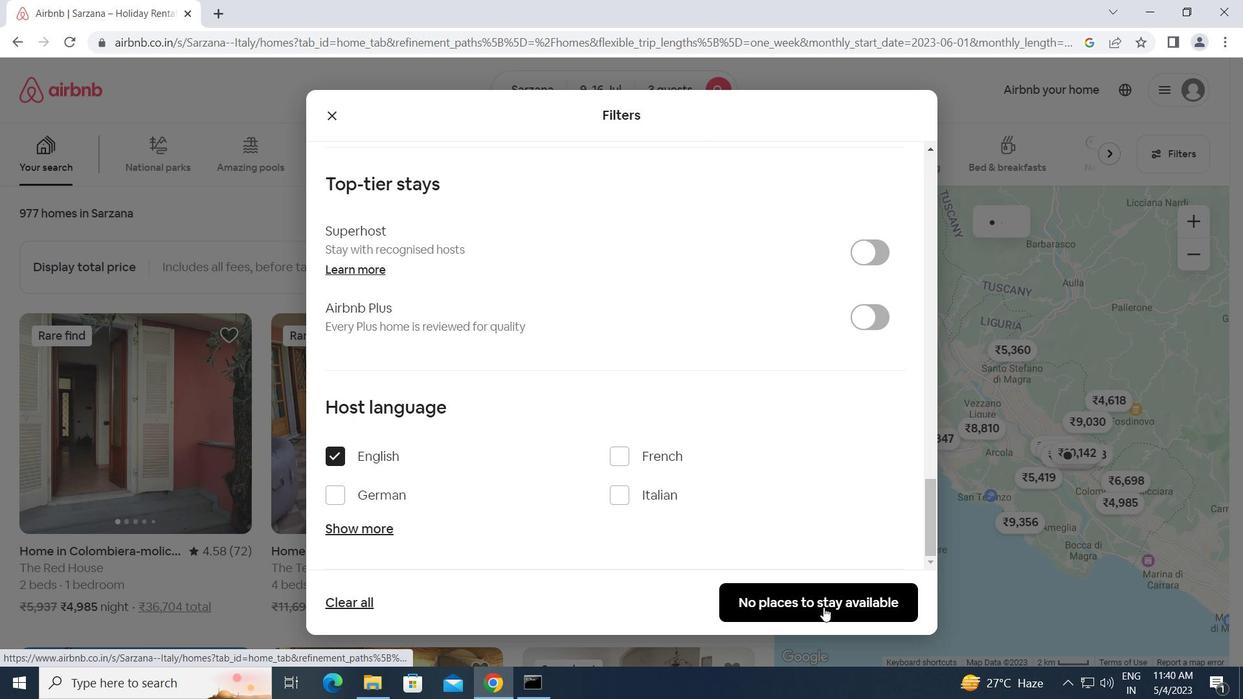 
Action: Mouse pressed left at (824, 602)
Screenshot: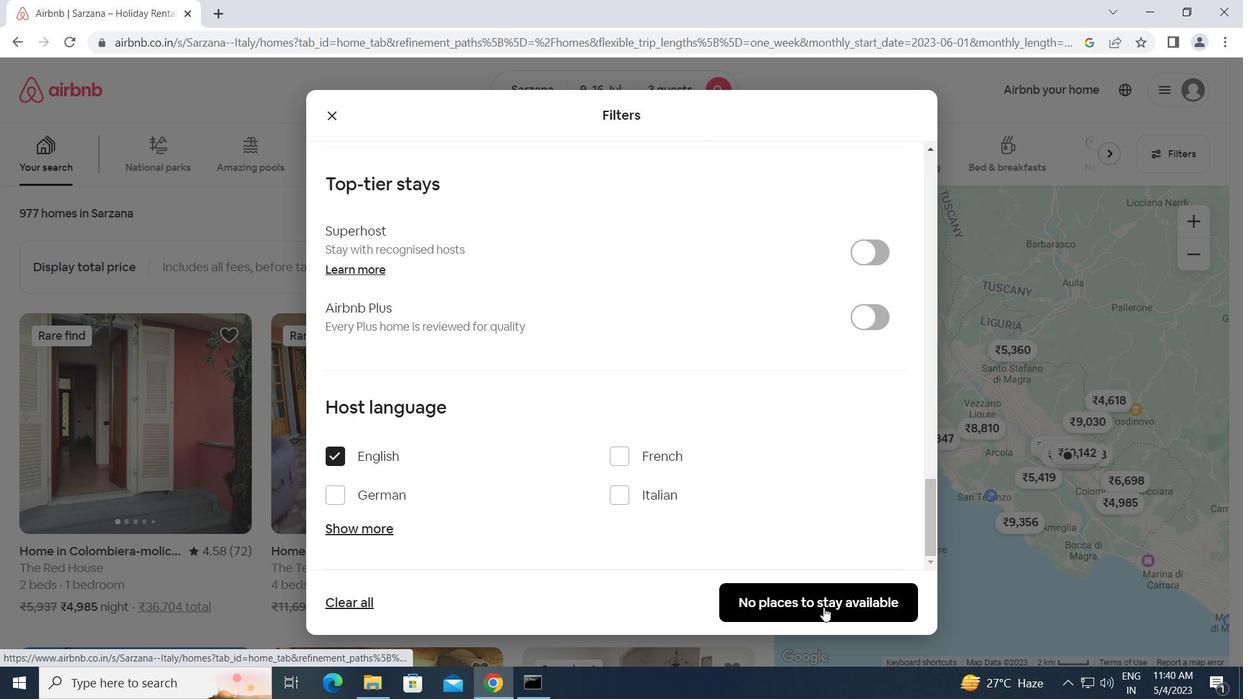 
Action: Mouse moved to (815, 599)
Screenshot: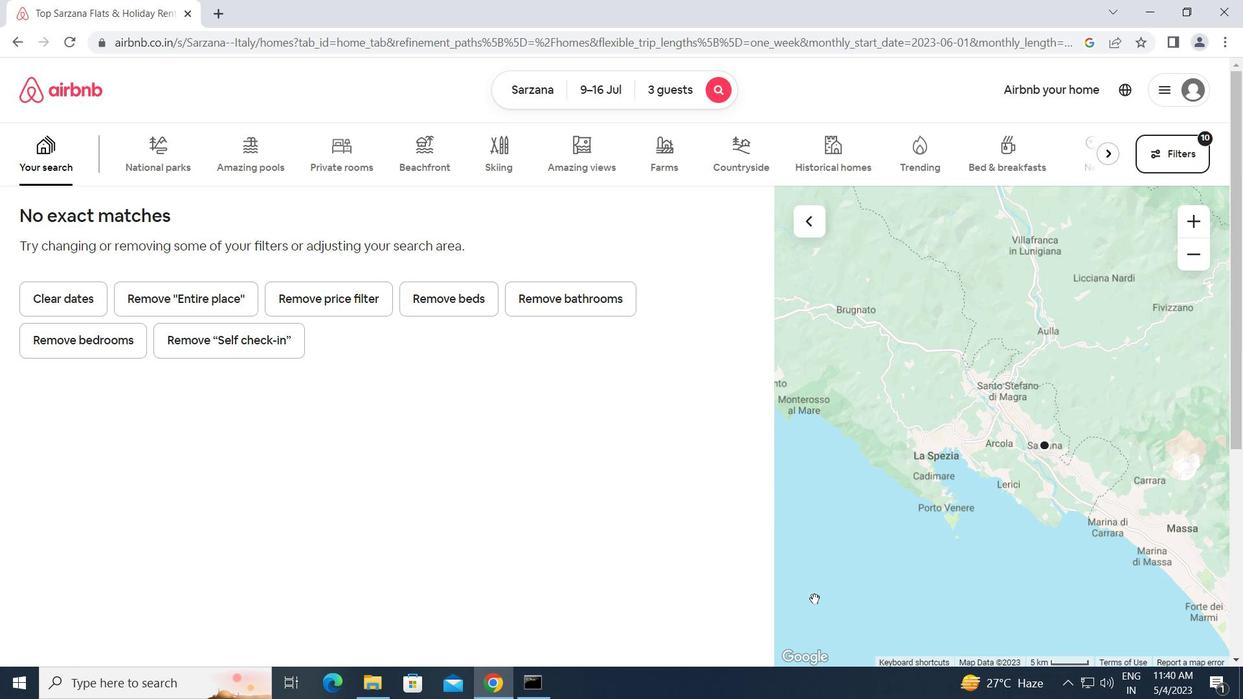 
